 Task: Add a signature Finley Cooper containing 'Happy Independence Day, Finley Cooper' to email address softage.1@softage.net and add a folder Veterinary records
Action: Mouse moved to (98, 124)
Screenshot: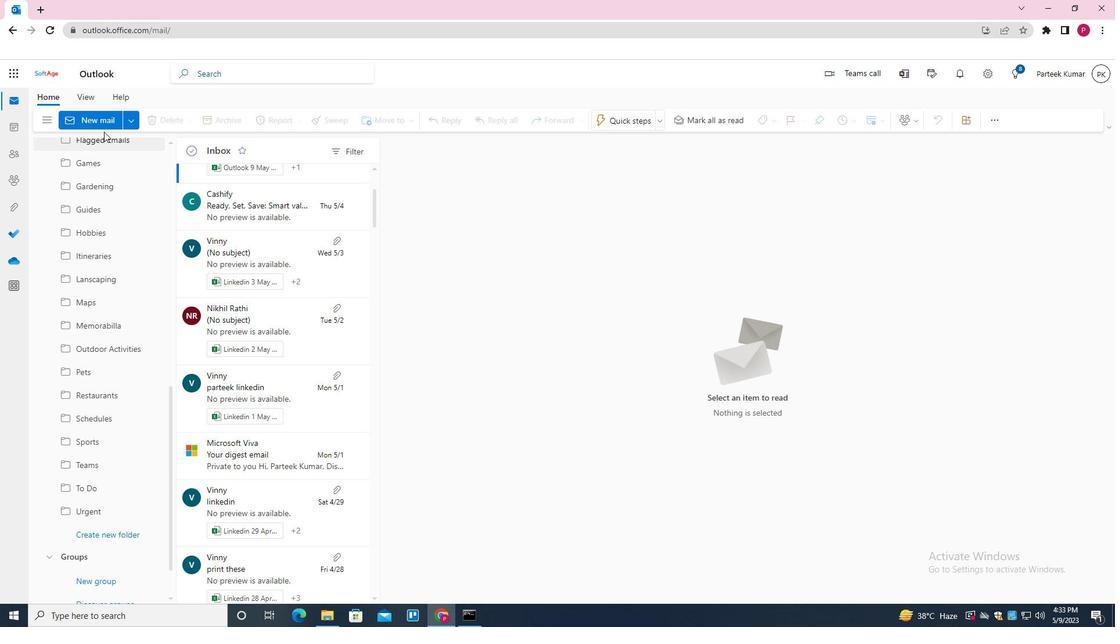 
Action: Mouse pressed left at (98, 124)
Screenshot: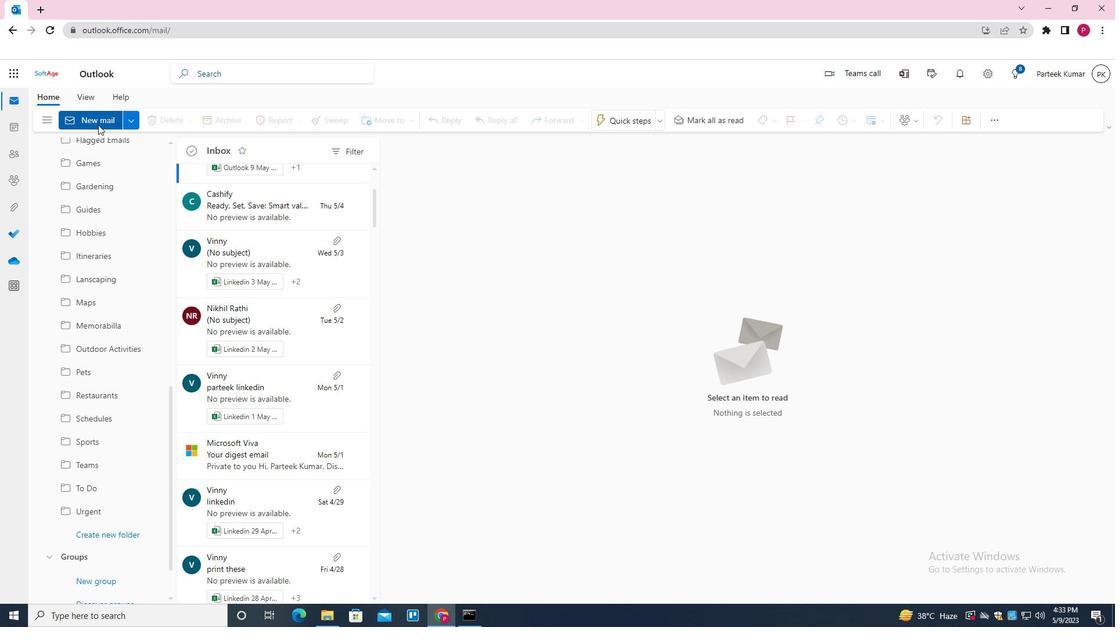 
Action: Mouse moved to (431, 277)
Screenshot: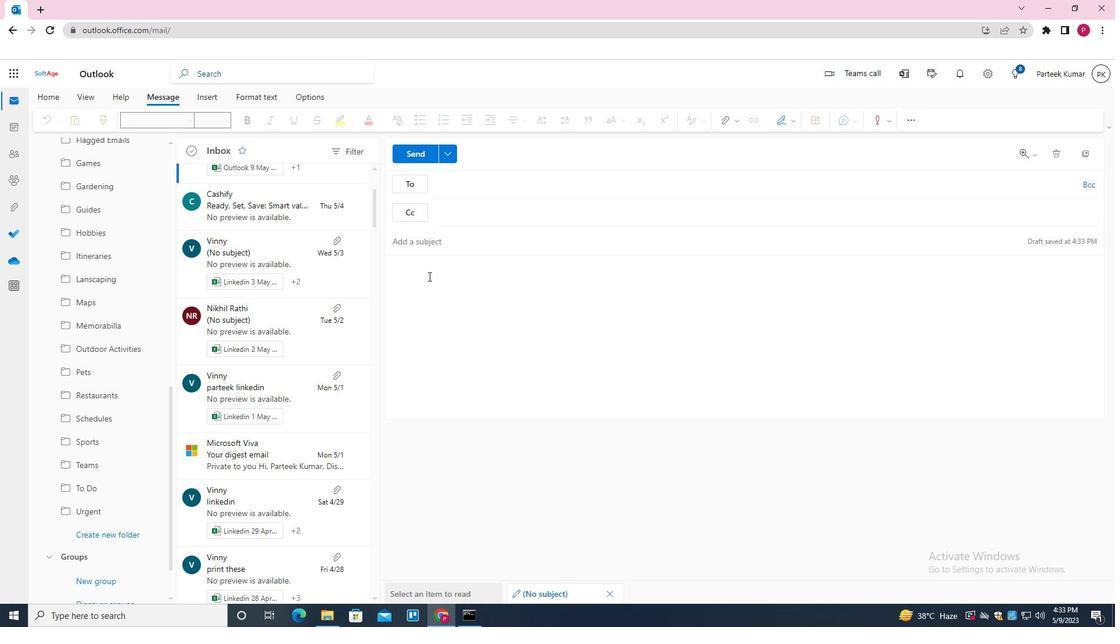 
Action: Mouse pressed left at (431, 277)
Screenshot: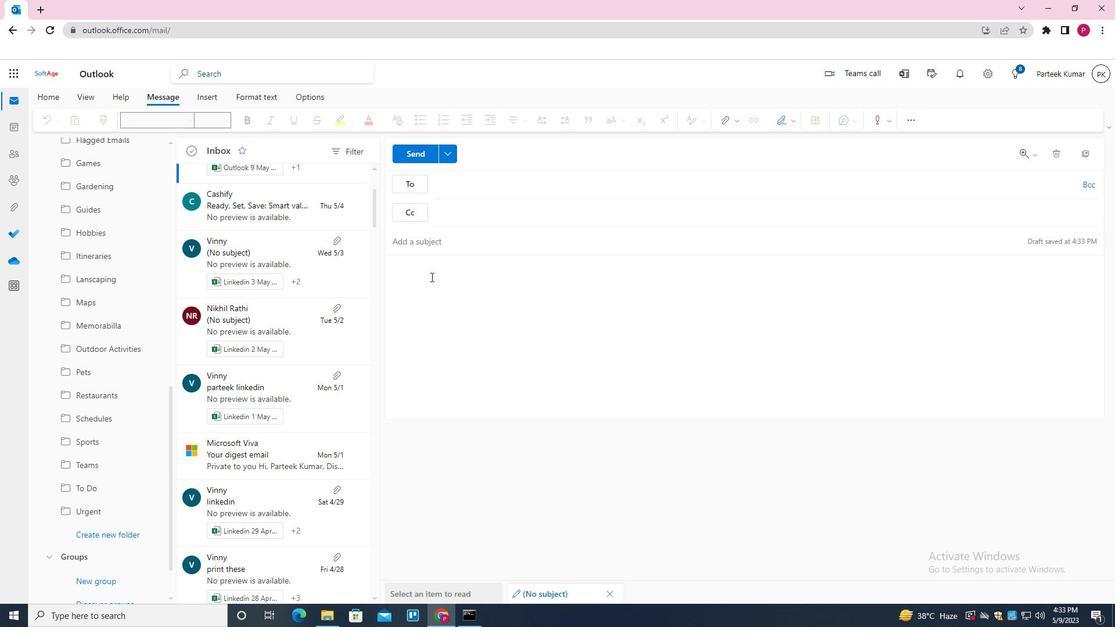 
Action: Mouse moved to (792, 122)
Screenshot: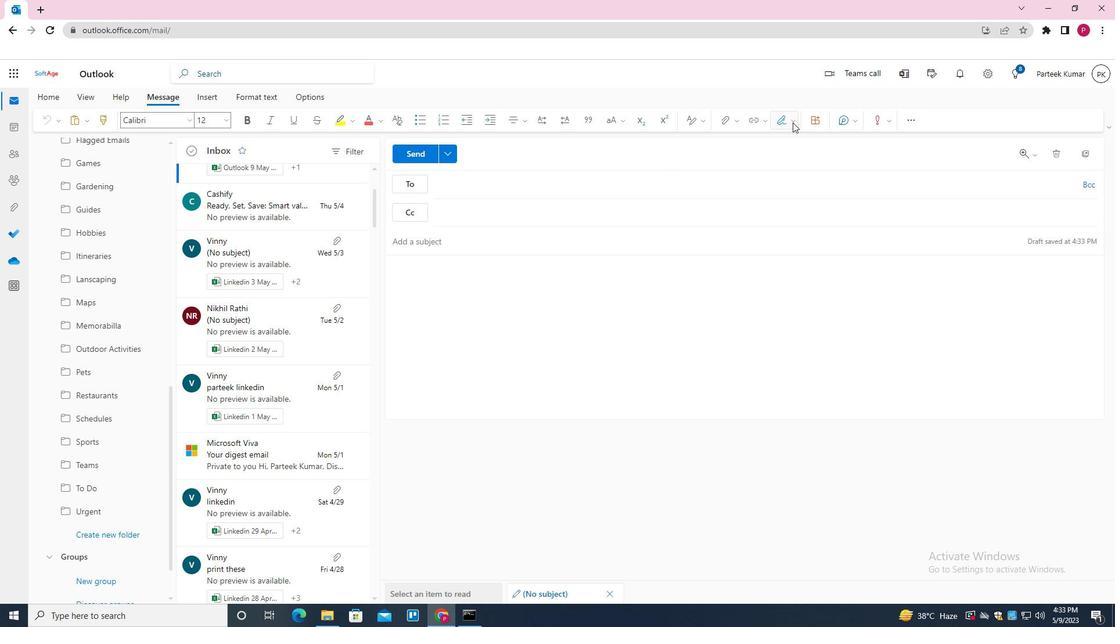 
Action: Mouse pressed left at (792, 122)
Screenshot: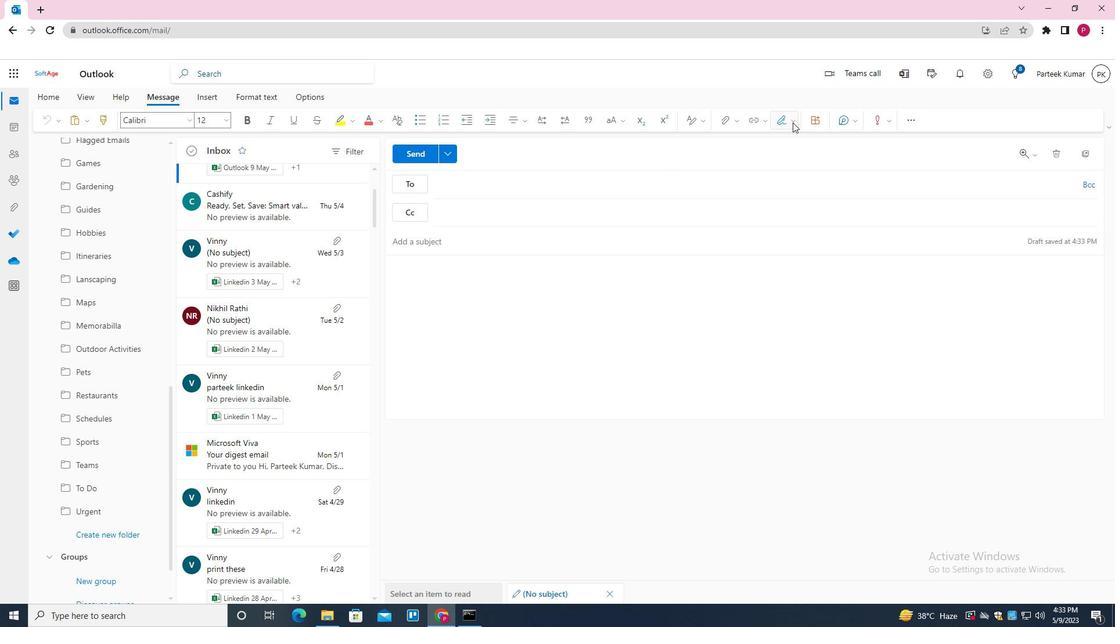 
Action: Mouse moved to (772, 528)
Screenshot: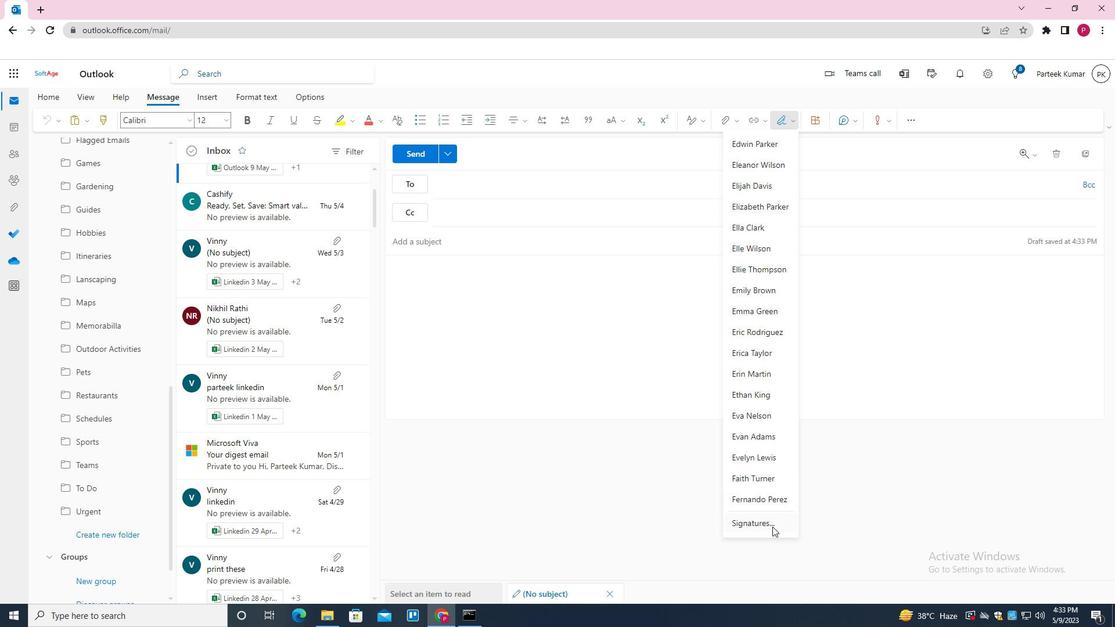 
Action: Mouse pressed left at (772, 528)
Screenshot: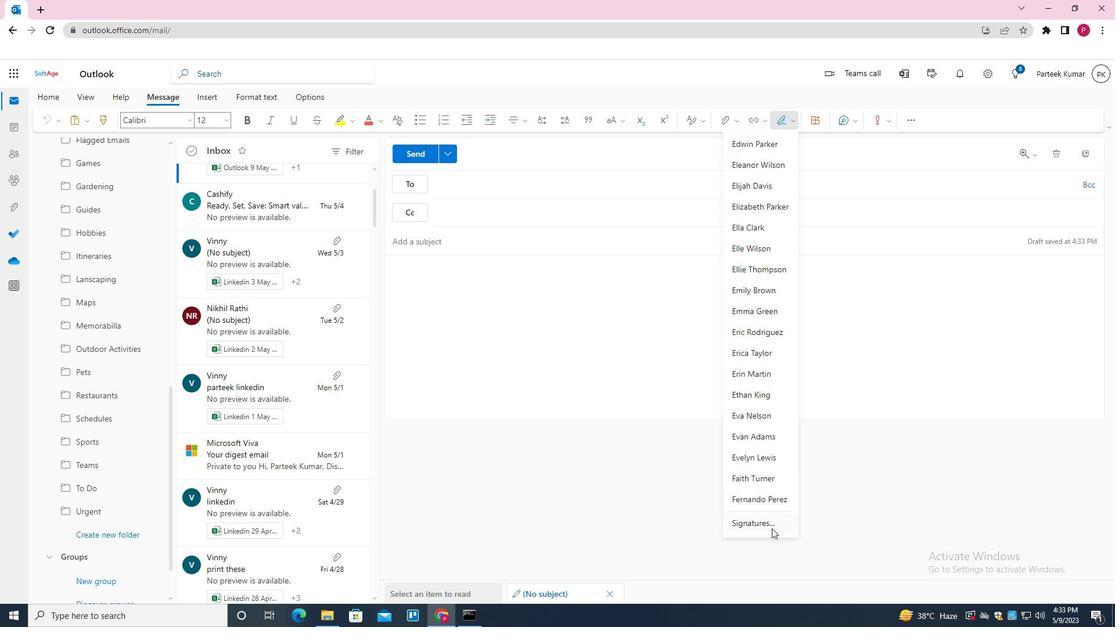 
Action: Mouse moved to (499, 192)
Screenshot: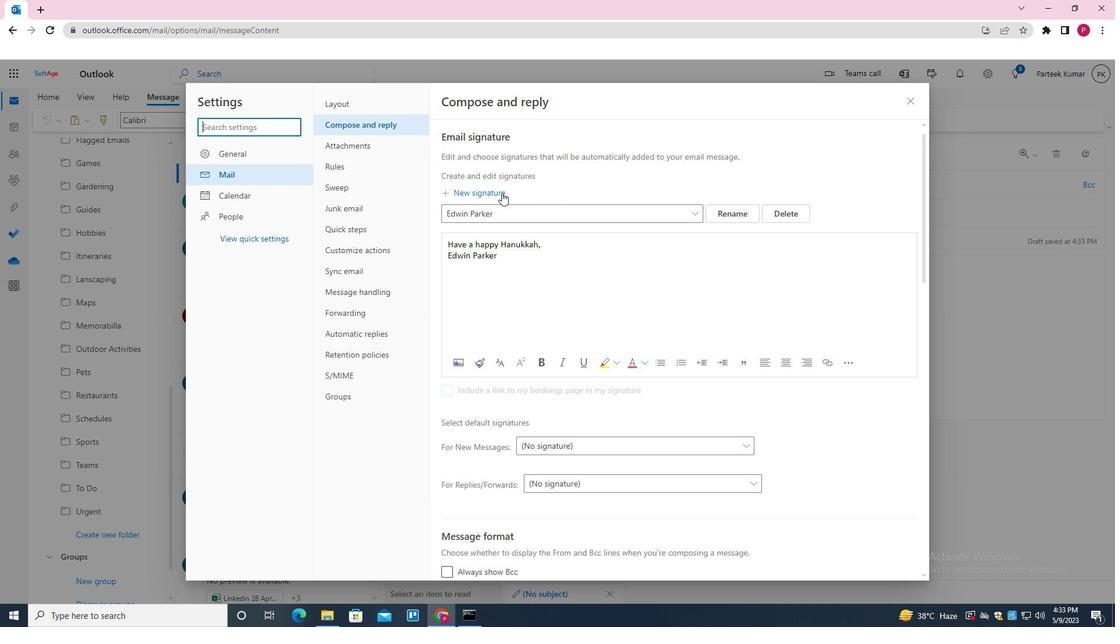 
Action: Mouse pressed left at (499, 192)
Screenshot: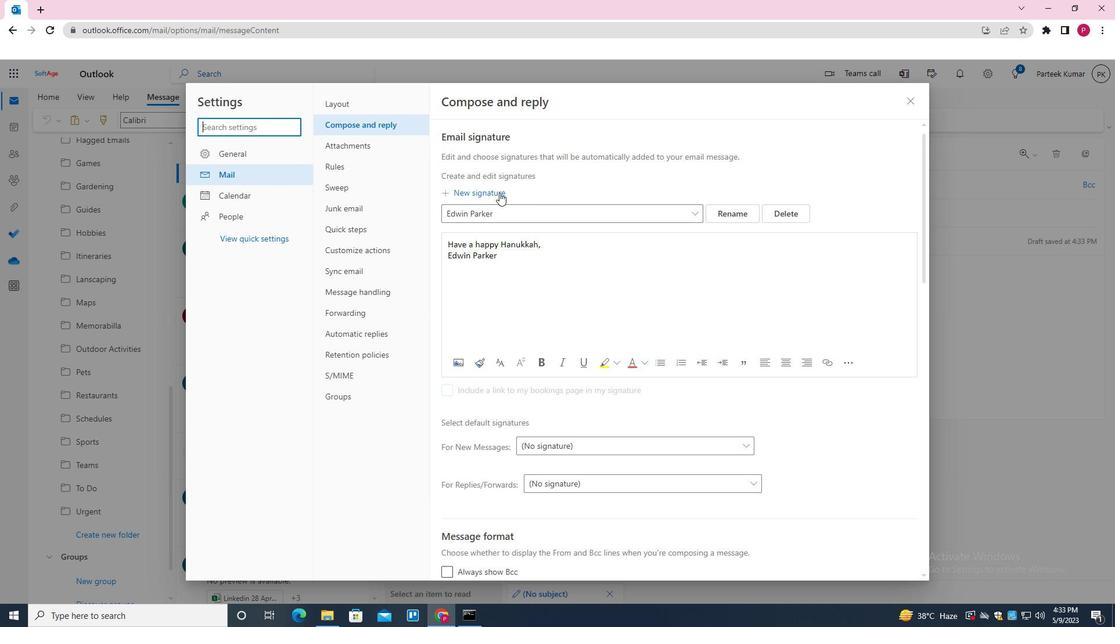
Action: Mouse moved to (523, 216)
Screenshot: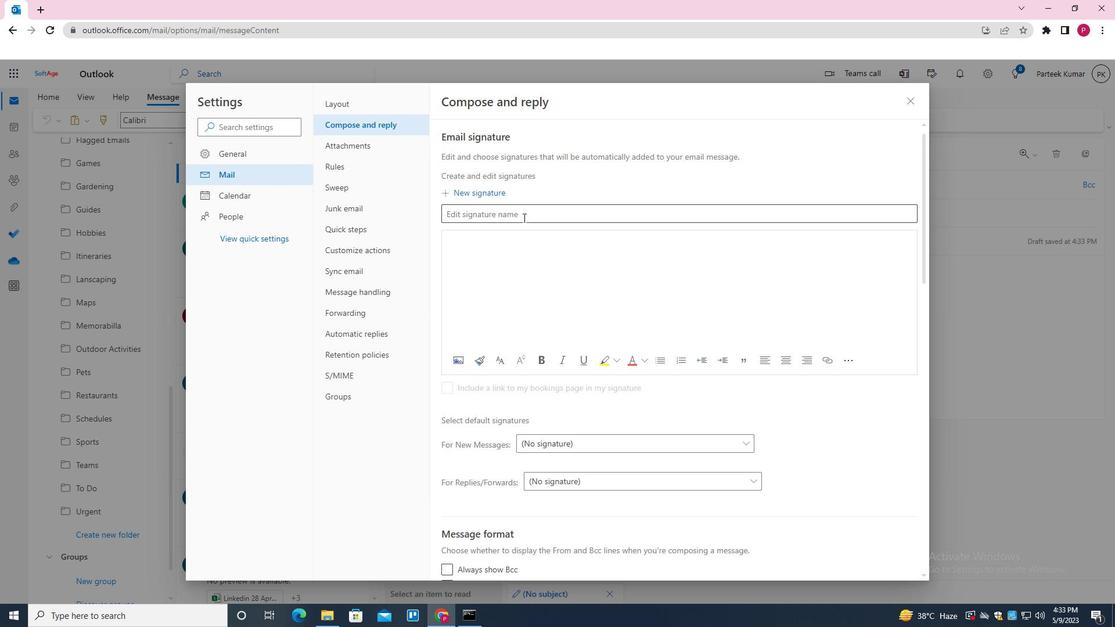 
Action: Mouse pressed left at (523, 216)
Screenshot: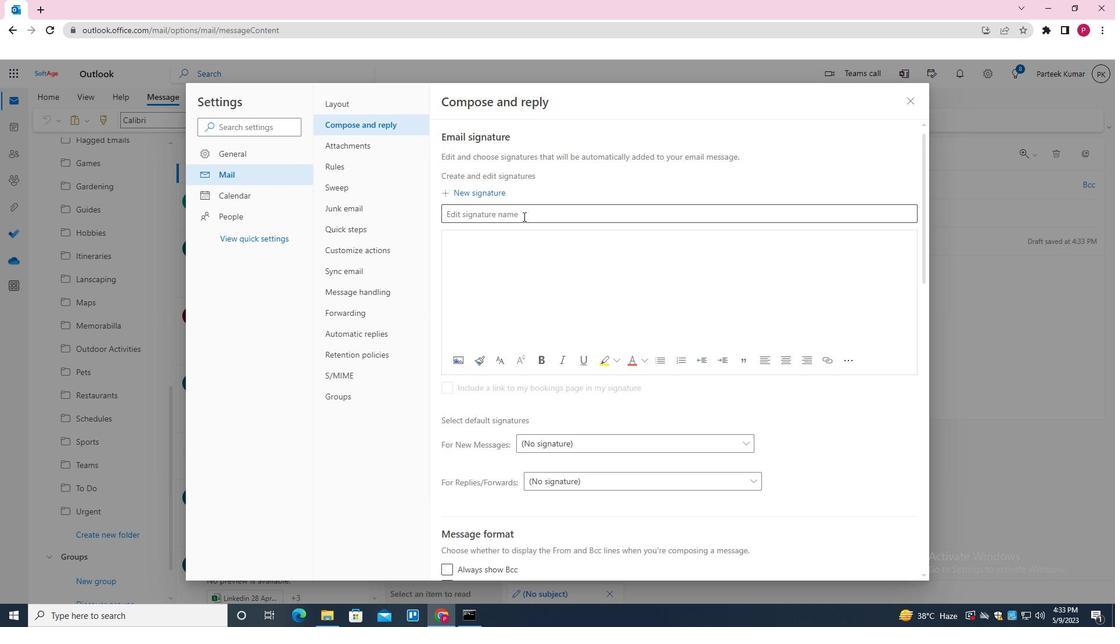 
Action: Mouse moved to (521, 217)
Screenshot: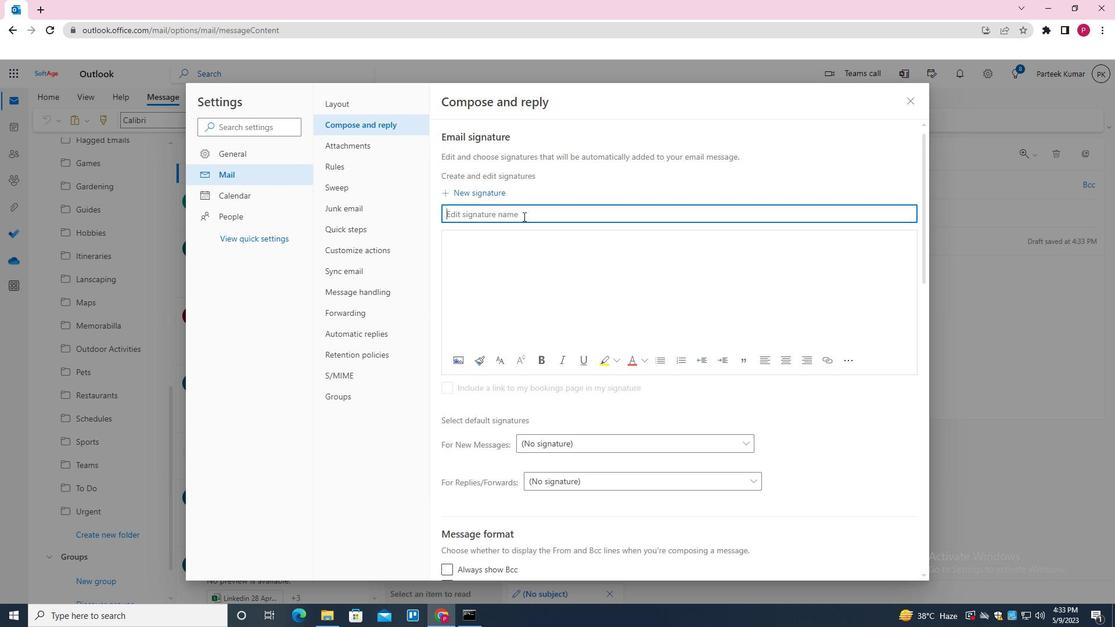 
Action: Key pressed <Key.shift><Key.shift><Key.shift><Key.shift><Key.shift><Key.shift>FINELY<Key.space><Key.backspace><Key.backspace><Key.backspace><Key.backspace>LEY<Key.space><Key.shift>COOPER
Screenshot: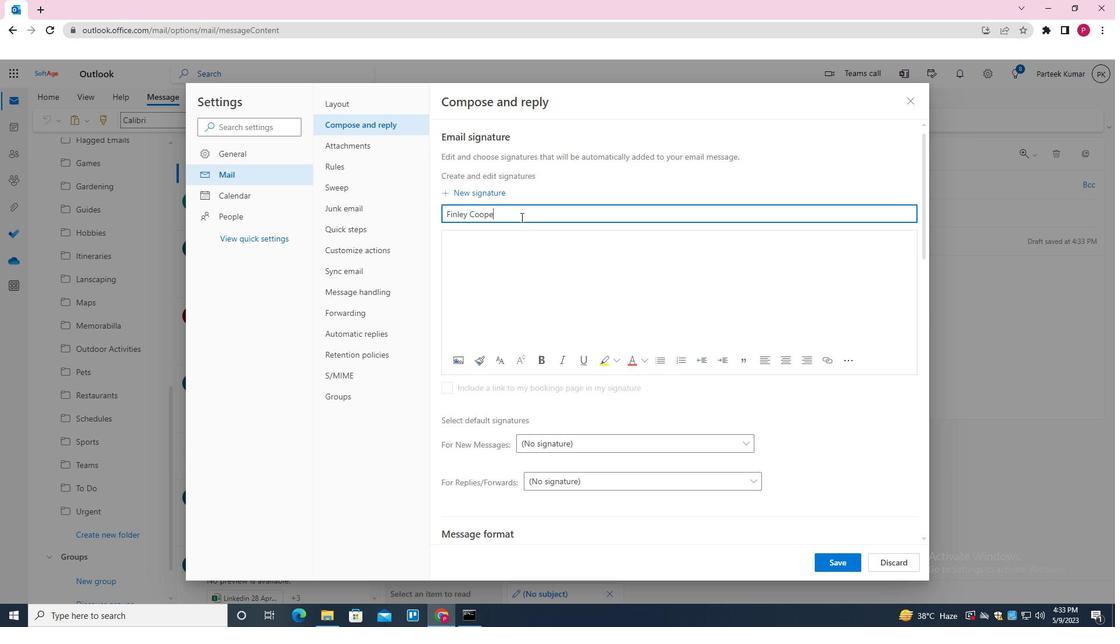 
Action: Mouse moved to (533, 236)
Screenshot: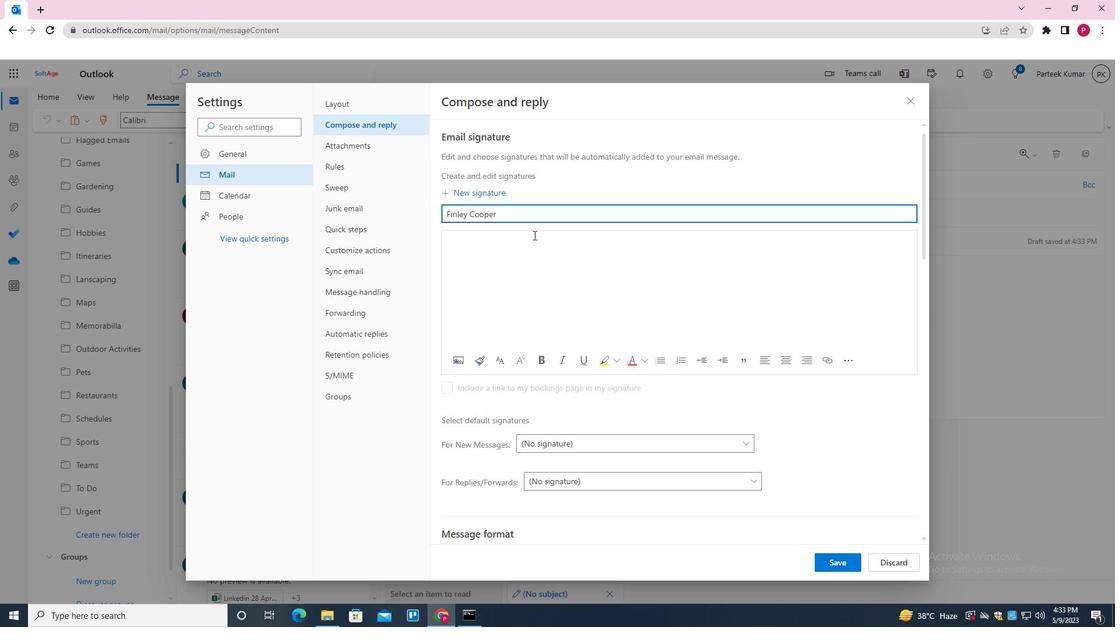 
Action: Mouse pressed left at (533, 236)
Screenshot: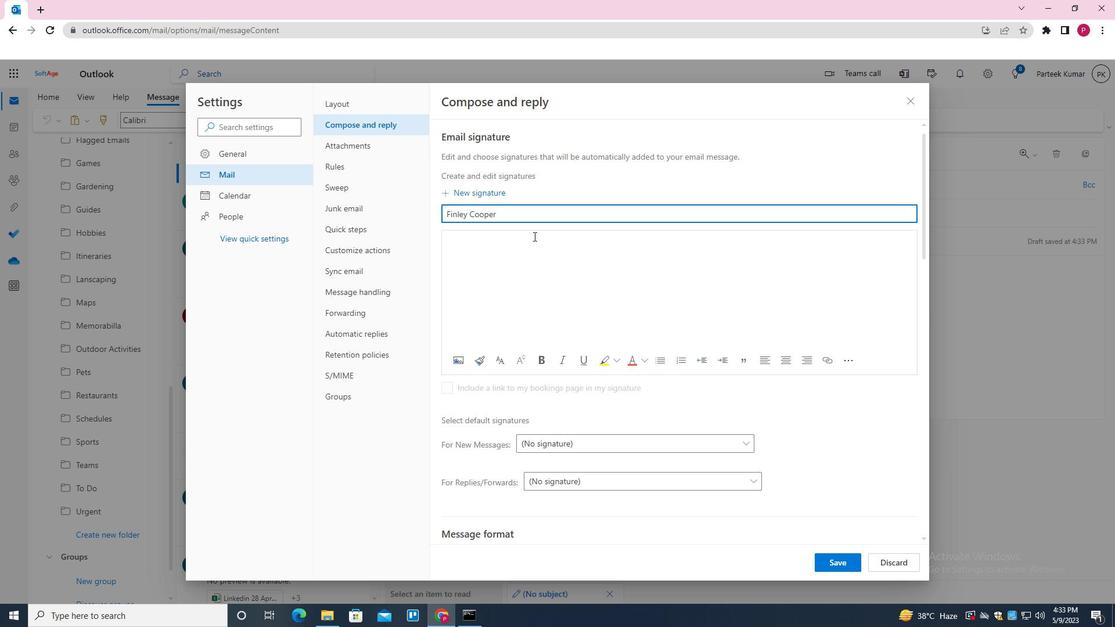 
Action: Key pressed <Key.shift><Key.shift><Key.shift><Key.shift><Key.shift>HAPPY<Key.space><Key.shift><Key.shift><Key.shift>INDEPENDENCE<Key.space><Key.shift>DAY,<Key.enter><Key.shift><Key.shift><Key.shift><Key.shift><Key.shift><Key.shift><Key.shift><Key.shift><Key.shift><Key.shift>FINLEY<Key.space><Key.shift>COOPER
Screenshot: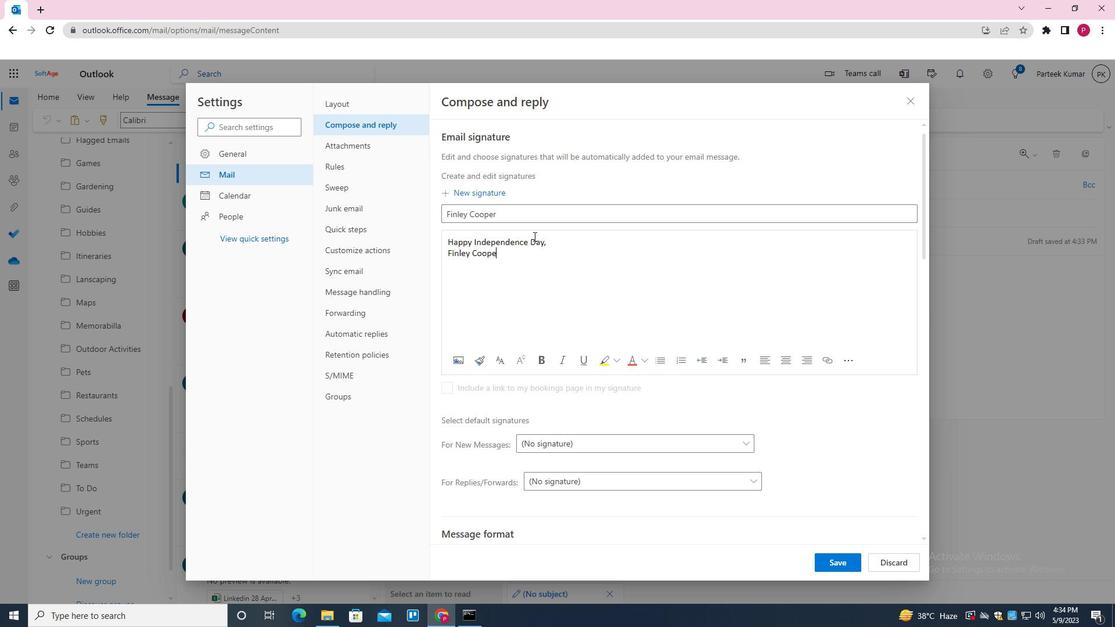 
Action: Mouse moved to (842, 562)
Screenshot: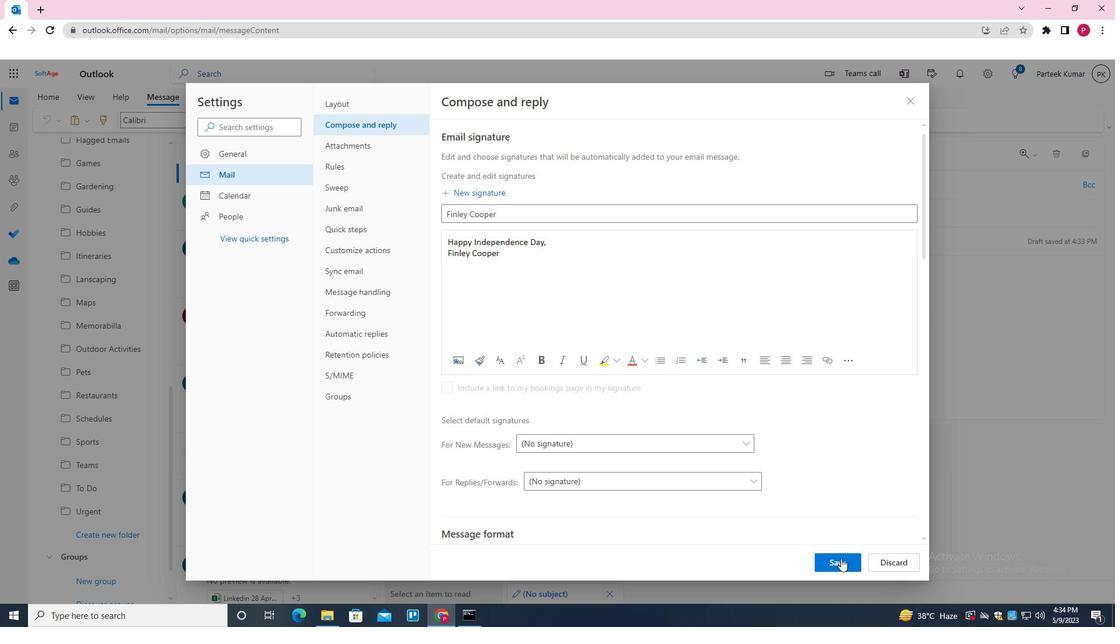 
Action: Mouse pressed left at (842, 562)
Screenshot: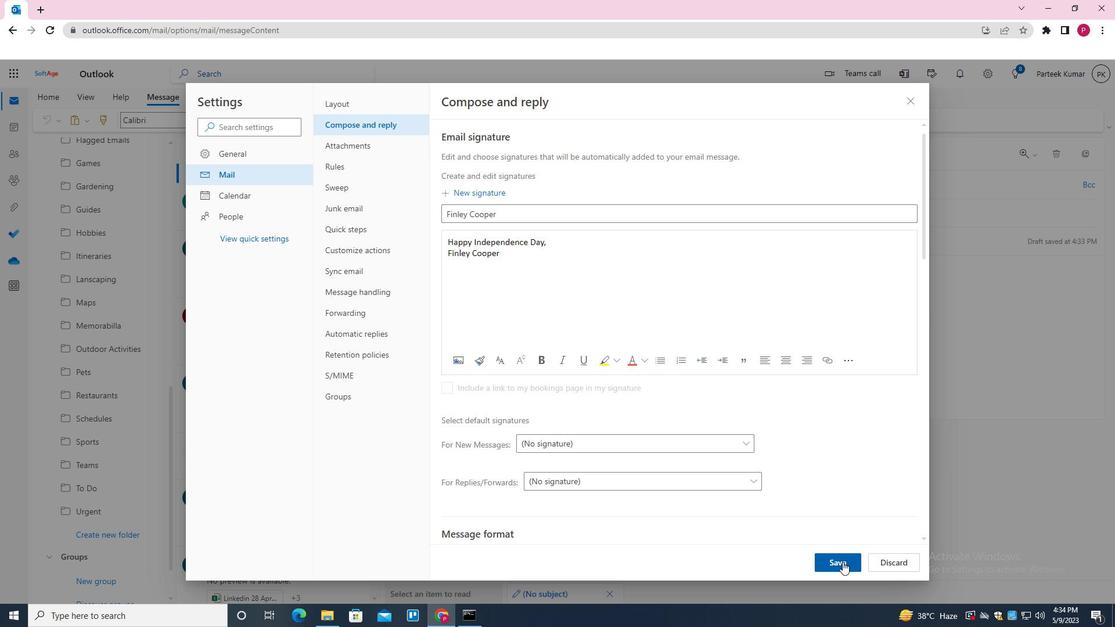 
Action: Mouse moved to (831, 514)
Screenshot: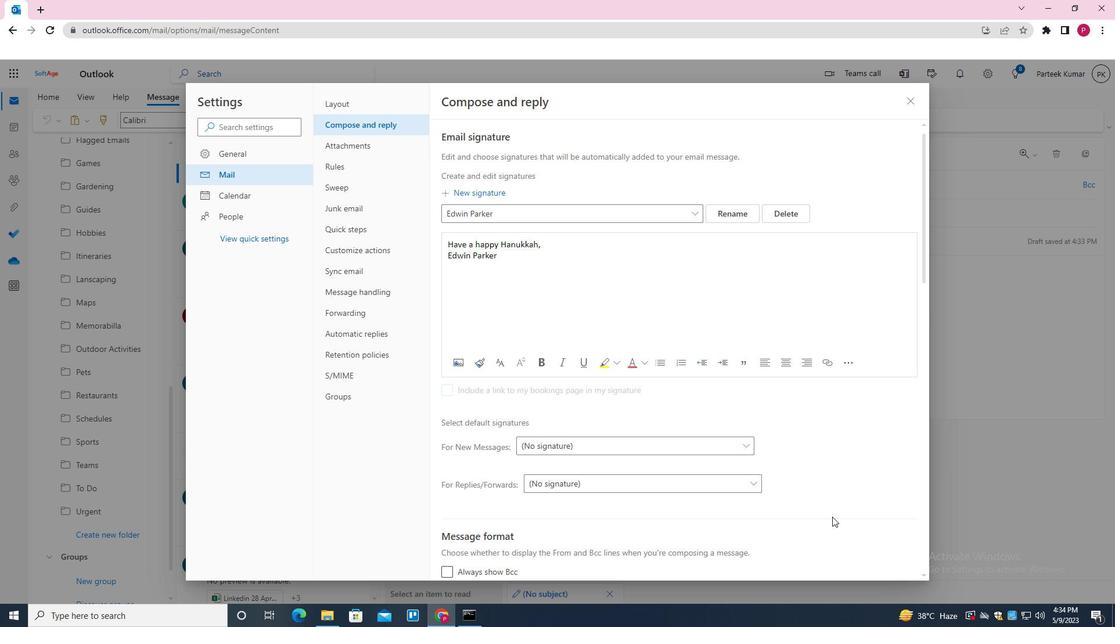 
Action: Mouse scrolled (831, 514) with delta (0, 0)
Screenshot: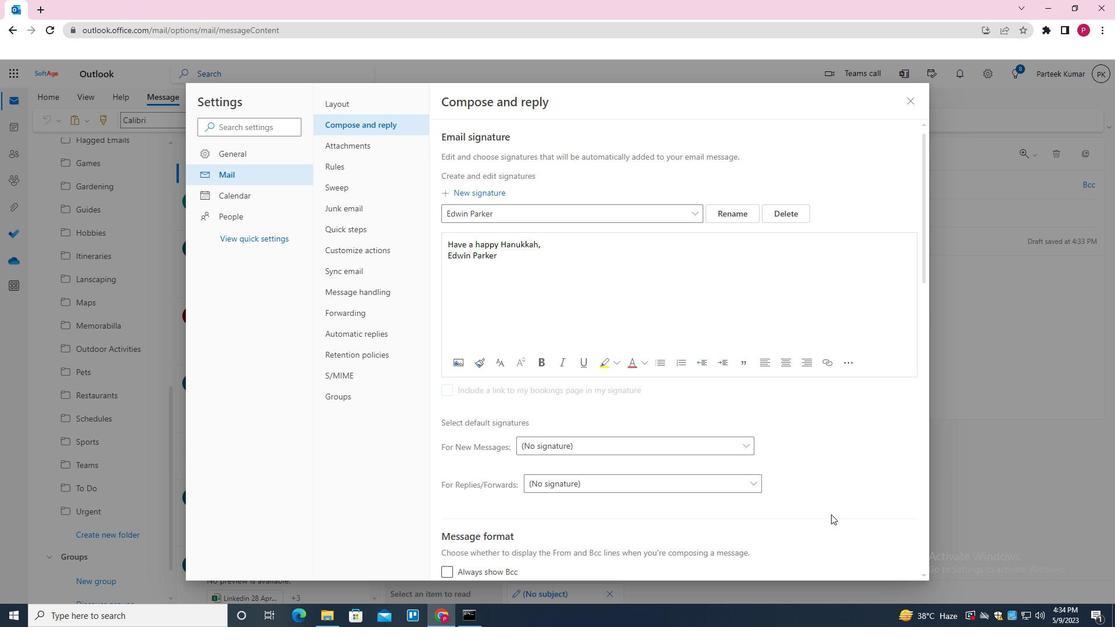 
Action: Mouse scrolled (831, 514) with delta (0, 0)
Screenshot: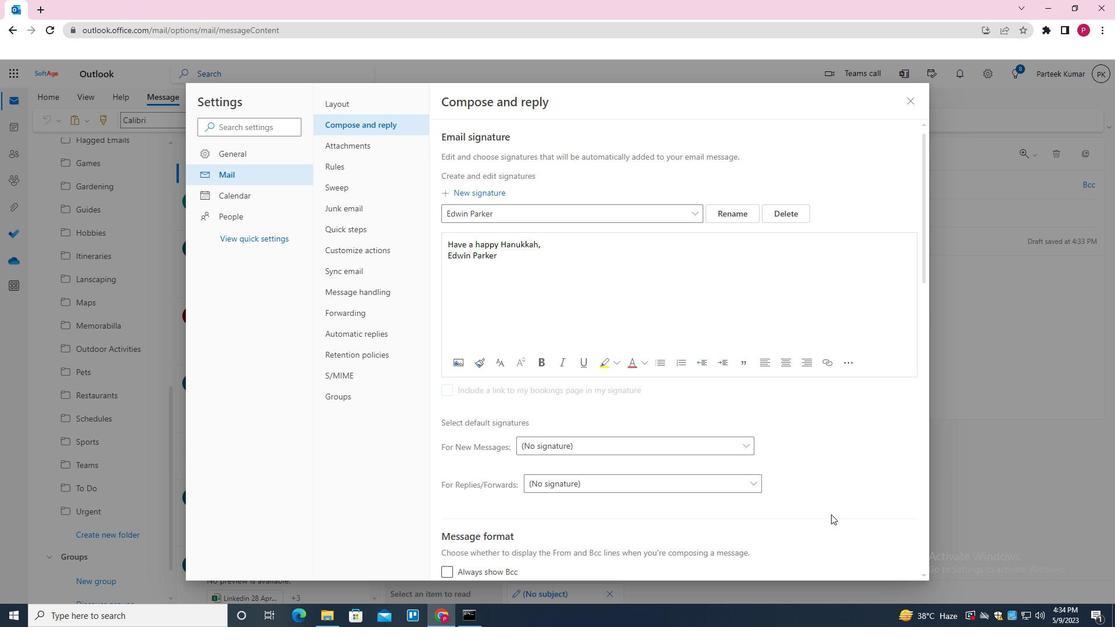 
Action: Mouse scrolled (831, 514) with delta (0, 0)
Screenshot: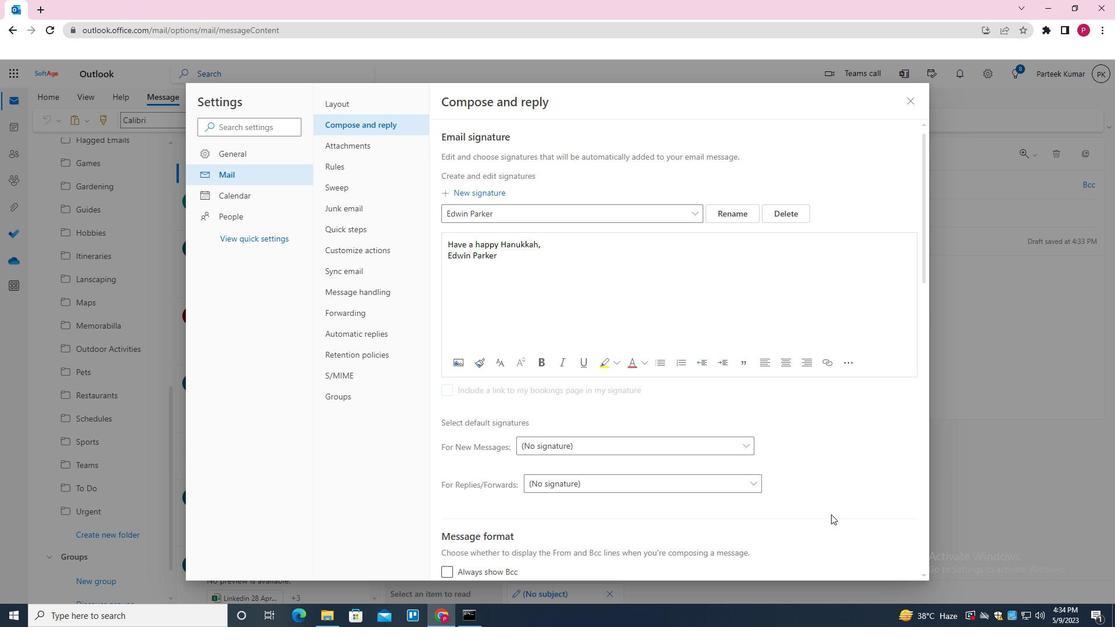 
Action: Mouse moved to (831, 513)
Screenshot: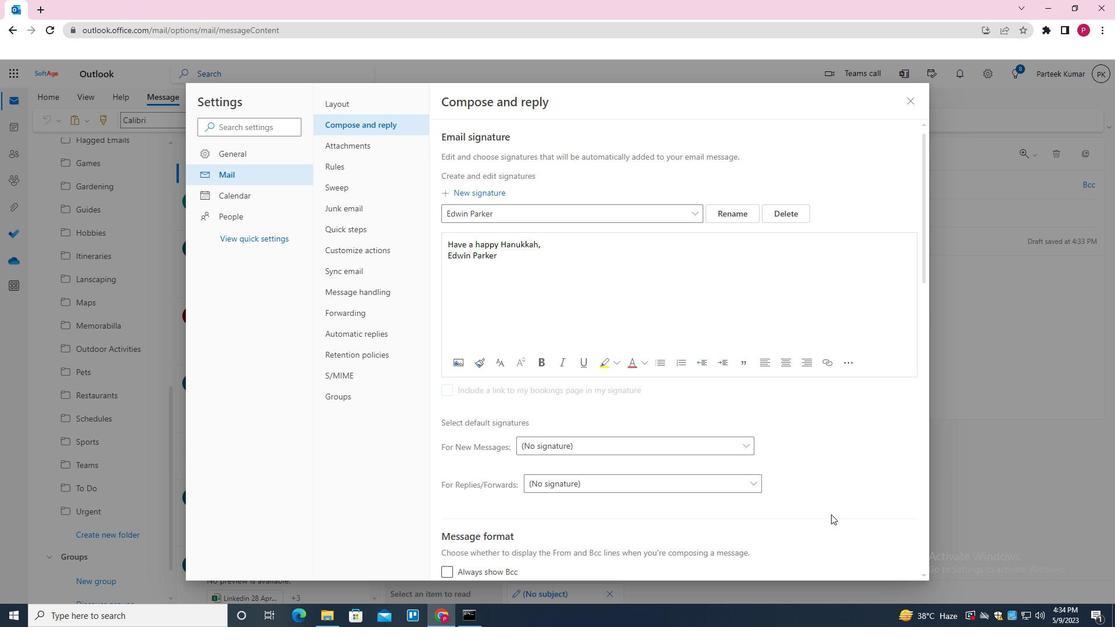 
Action: Mouse scrolled (831, 512) with delta (0, 0)
Screenshot: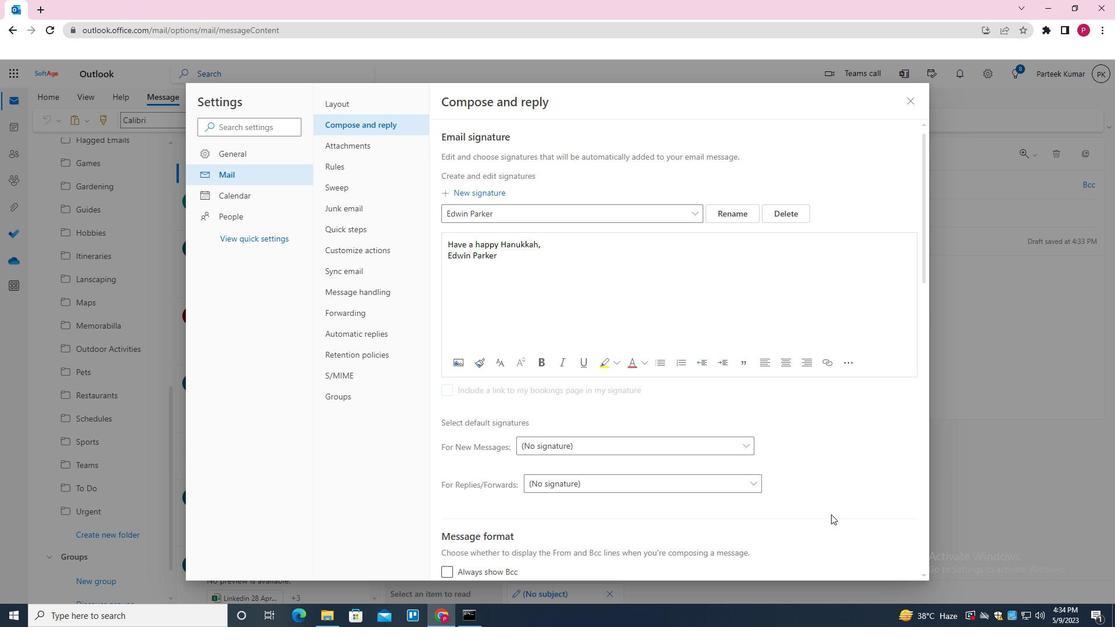 
Action: Mouse moved to (831, 388)
Screenshot: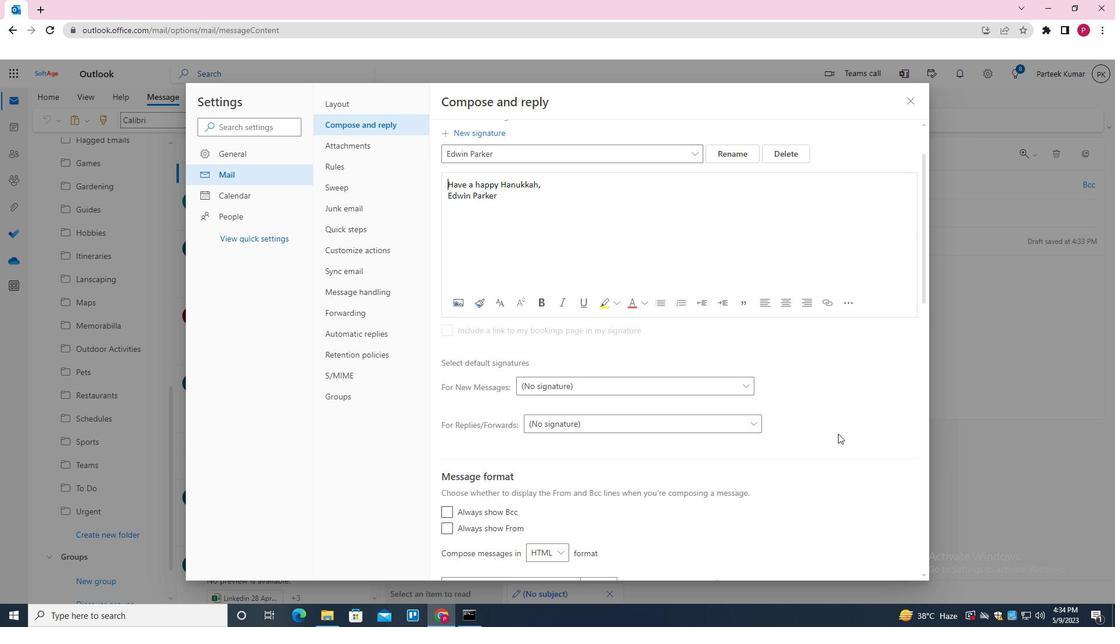 
Action: Mouse scrolled (831, 389) with delta (0, 0)
Screenshot: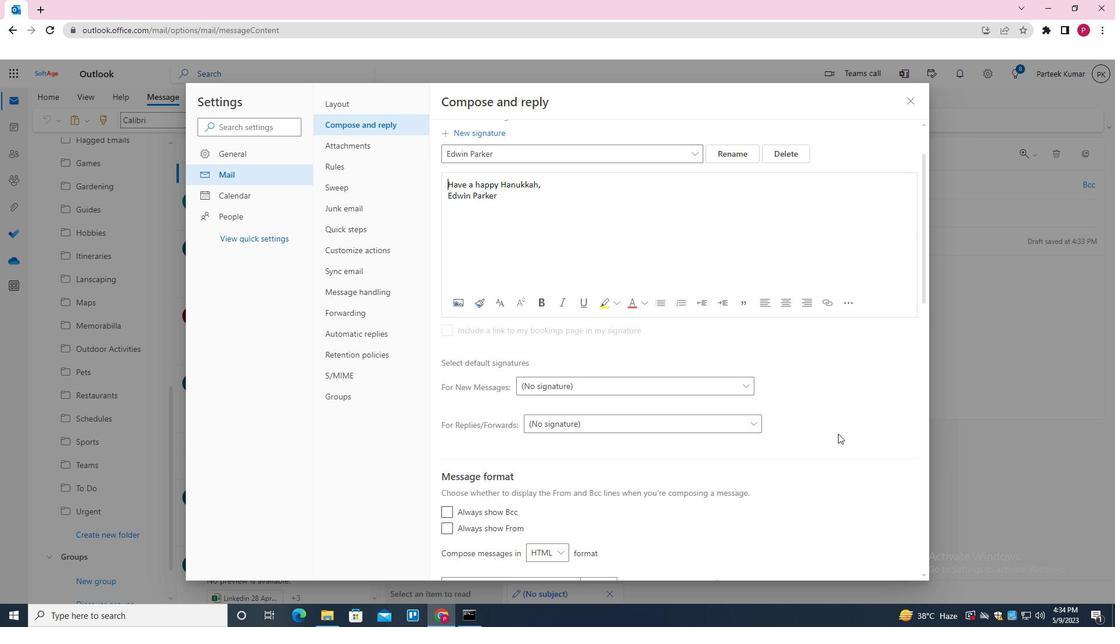 
Action: Mouse moved to (829, 328)
Screenshot: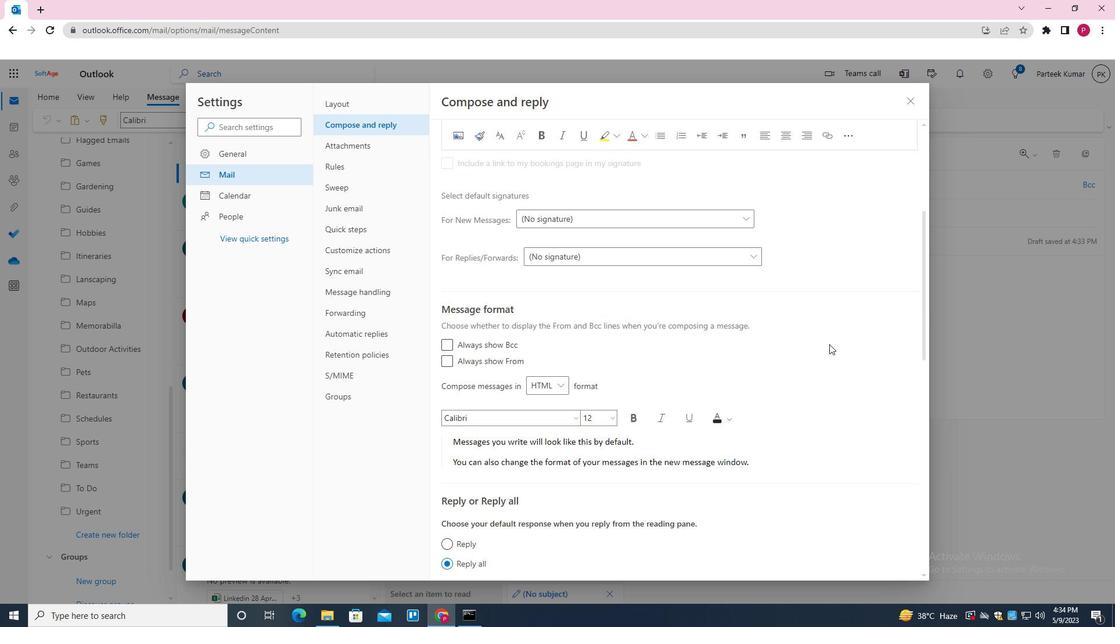 
Action: Mouse scrolled (829, 328) with delta (0, 0)
Screenshot: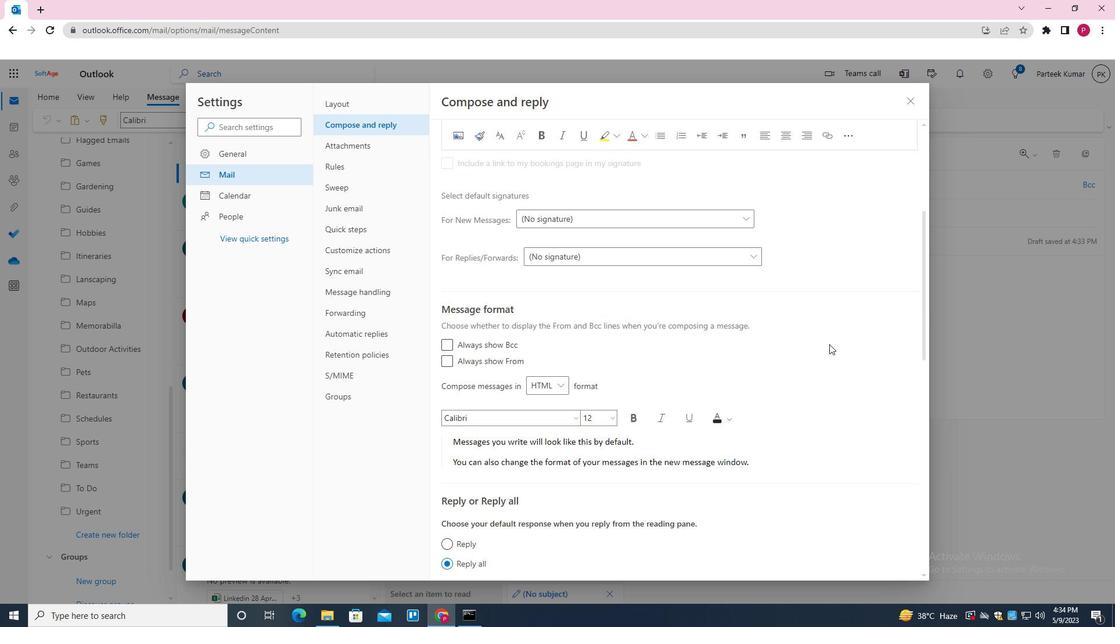 
Action: Mouse moved to (907, 104)
Screenshot: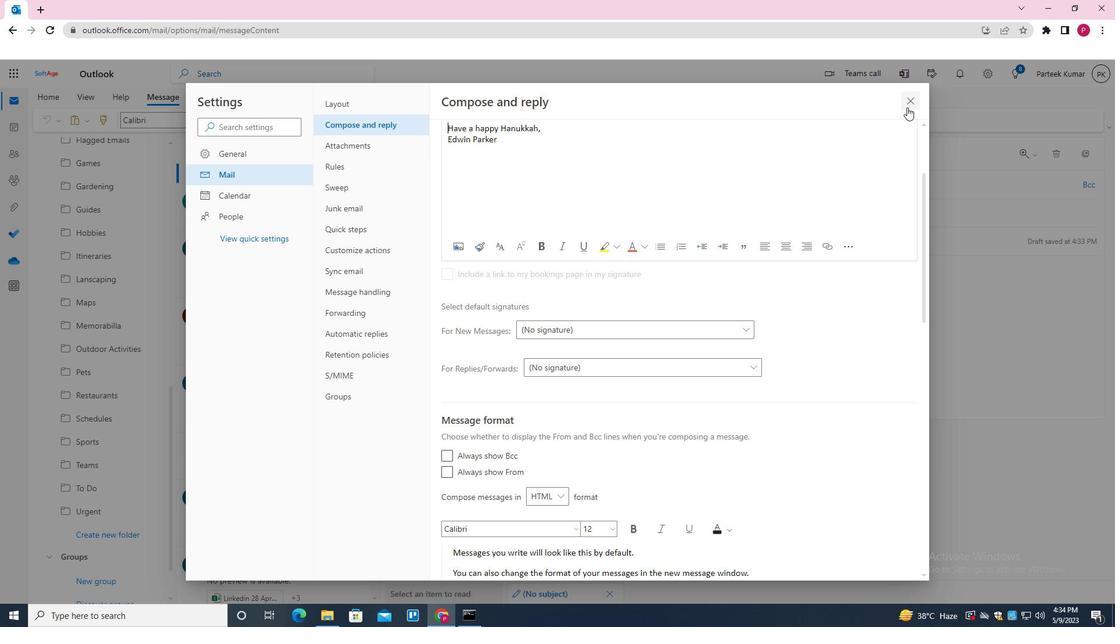 
Action: Mouse pressed left at (907, 104)
Screenshot: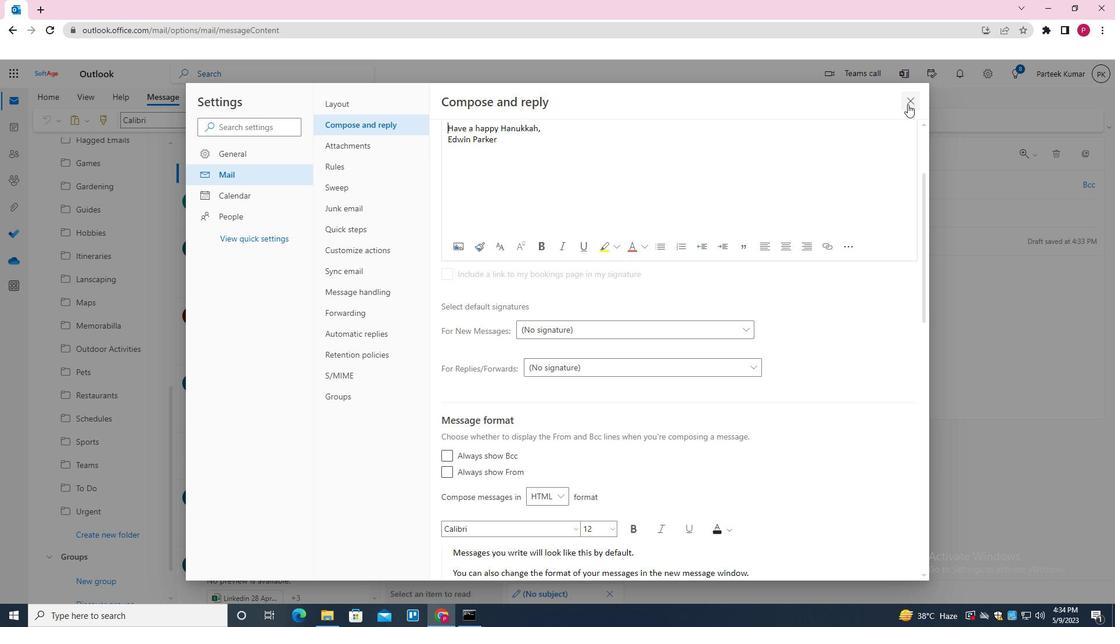 
Action: Mouse moved to (543, 295)
Screenshot: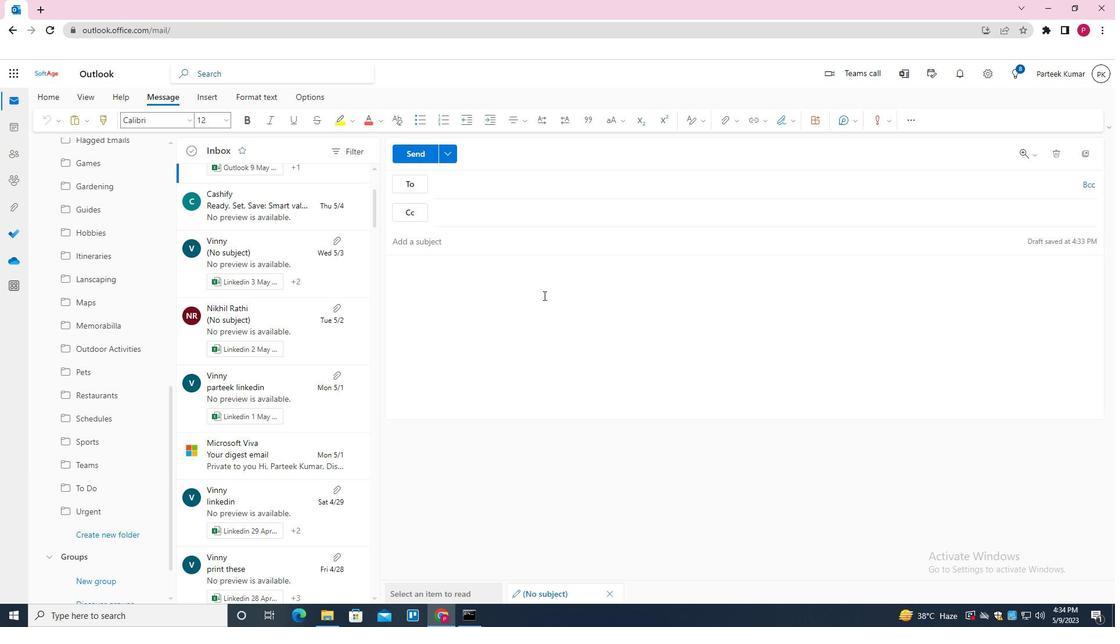 
Action: Mouse pressed left at (543, 295)
Screenshot: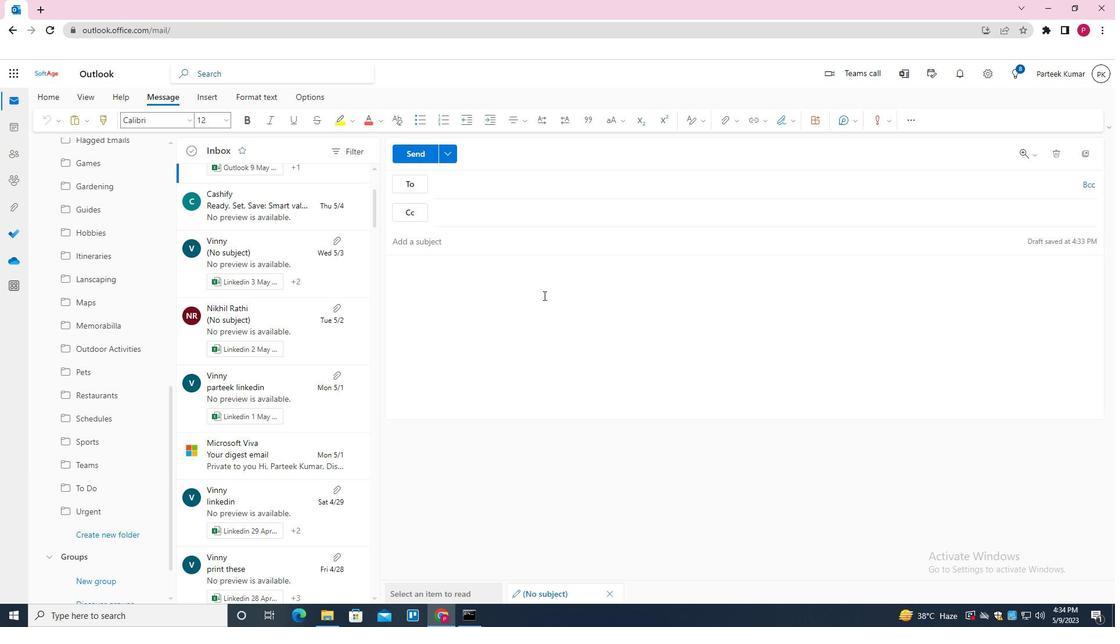 
Action: Mouse moved to (792, 123)
Screenshot: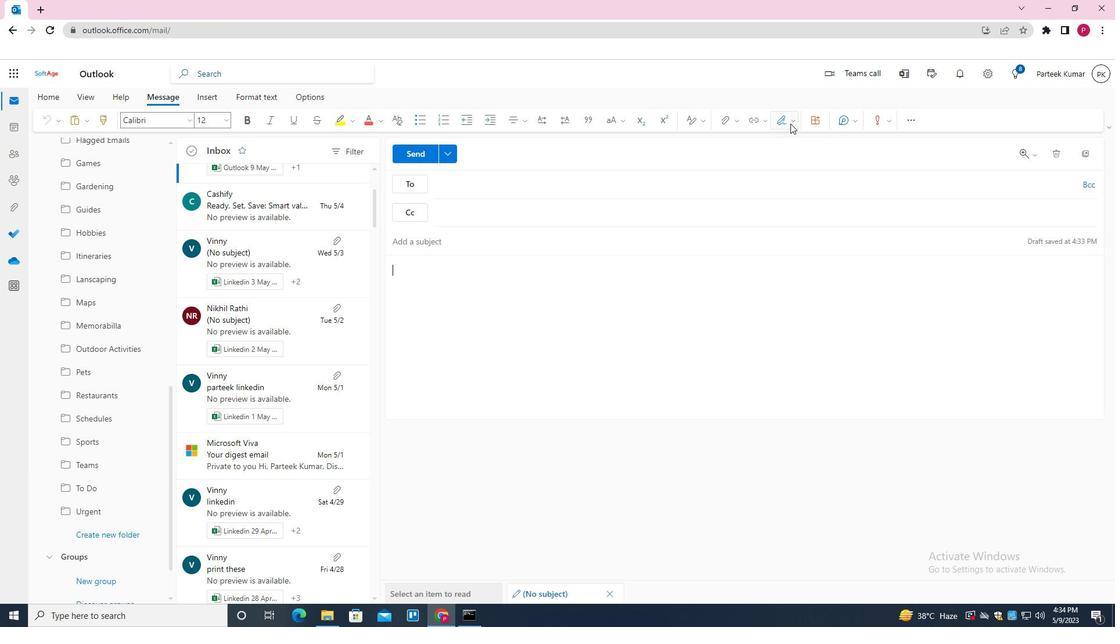 
Action: Mouse pressed left at (792, 123)
Screenshot: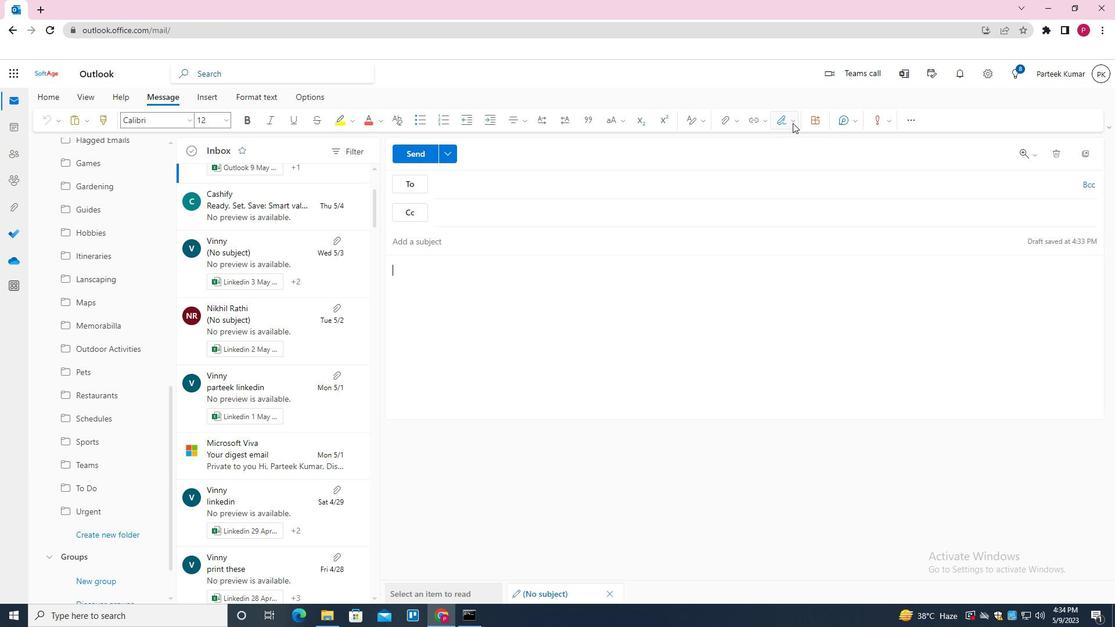 
Action: Mouse moved to (758, 414)
Screenshot: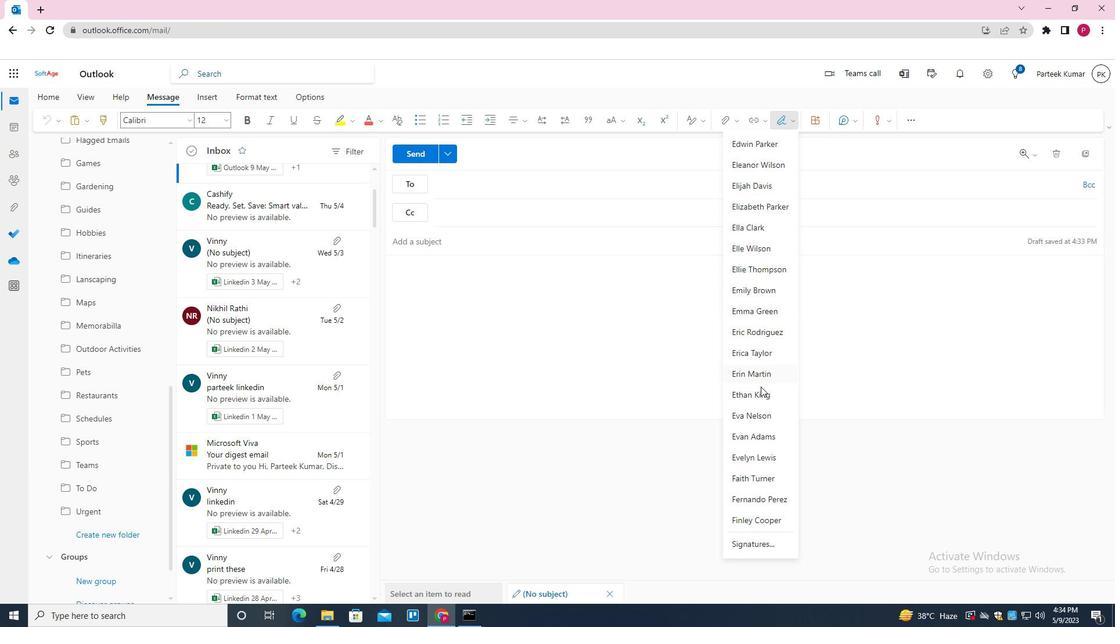 
Action: Mouse scrolled (758, 414) with delta (0, 0)
Screenshot: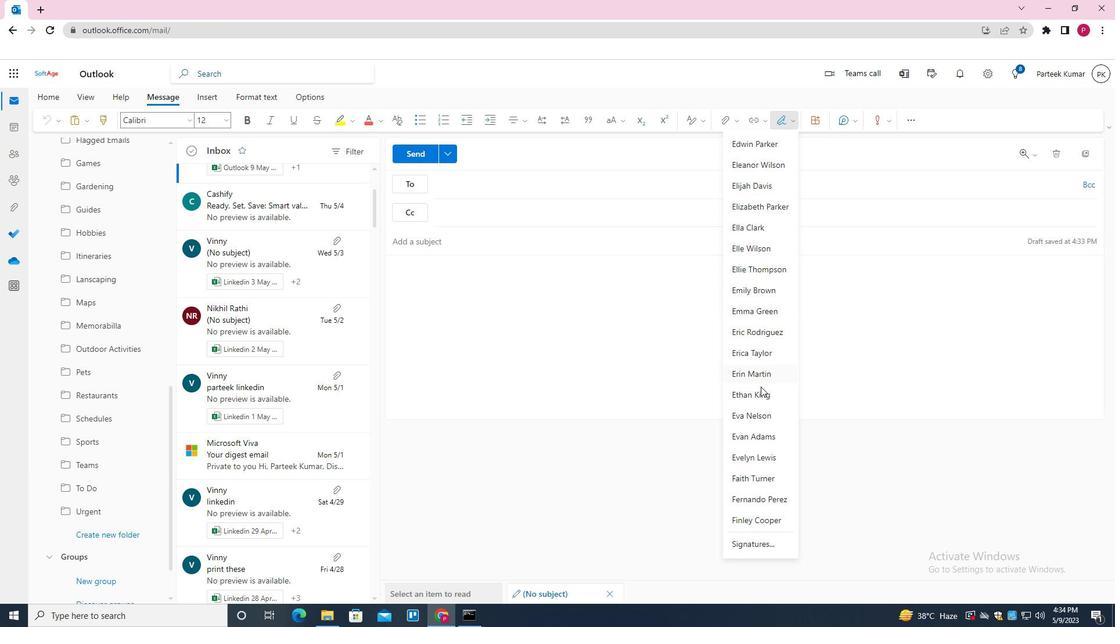
Action: Mouse moved to (758, 429)
Screenshot: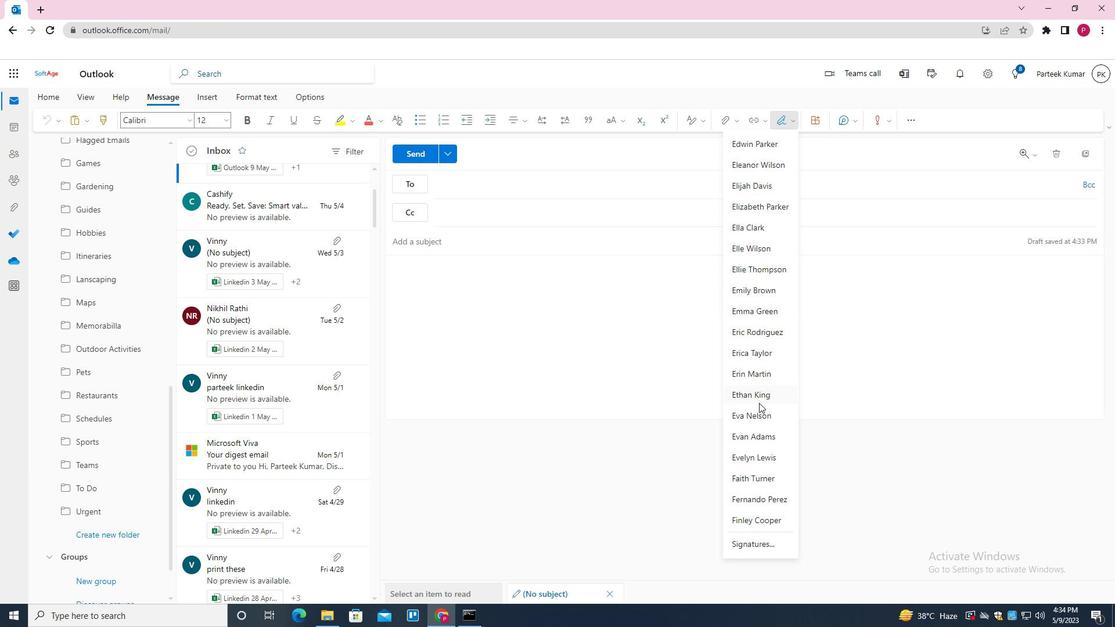 
Action: Mouse scrolled (758, 429) with delta (0, 0)
Screenshot: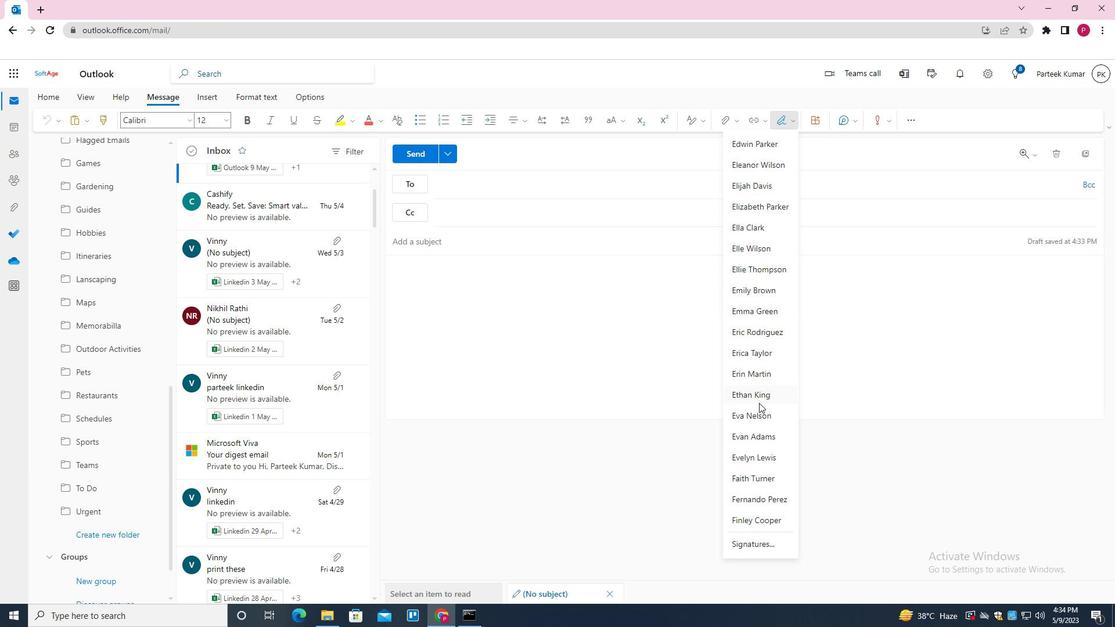 
Action: Mouse moved to (758, 437)
Screenshot: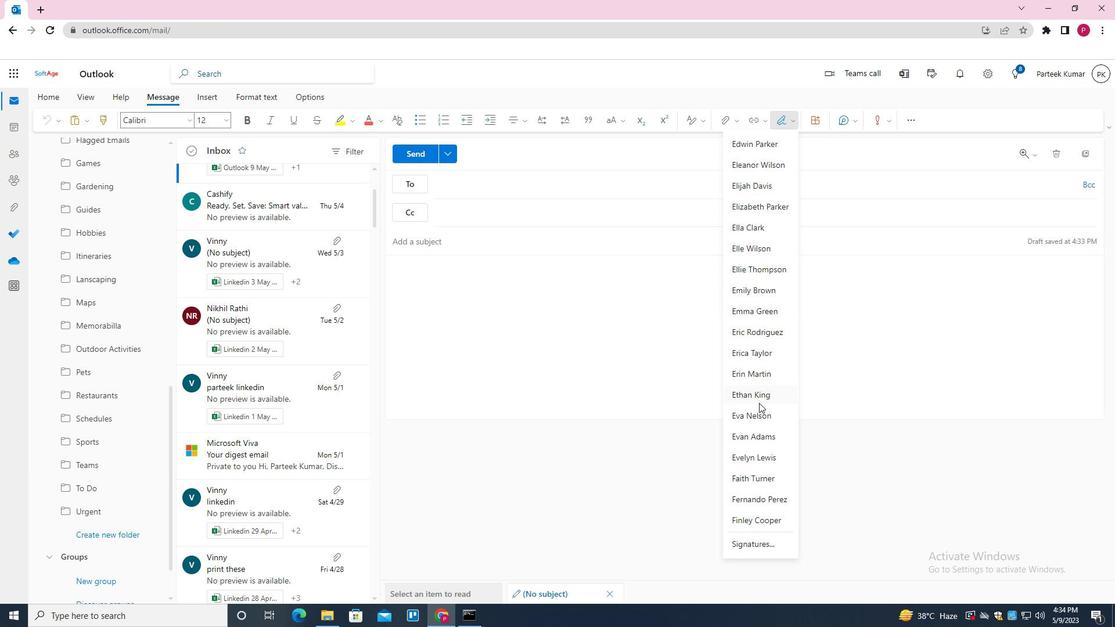 
Action: Mouse scrolled (758, 437) with delta (0, 0)
Screenshot: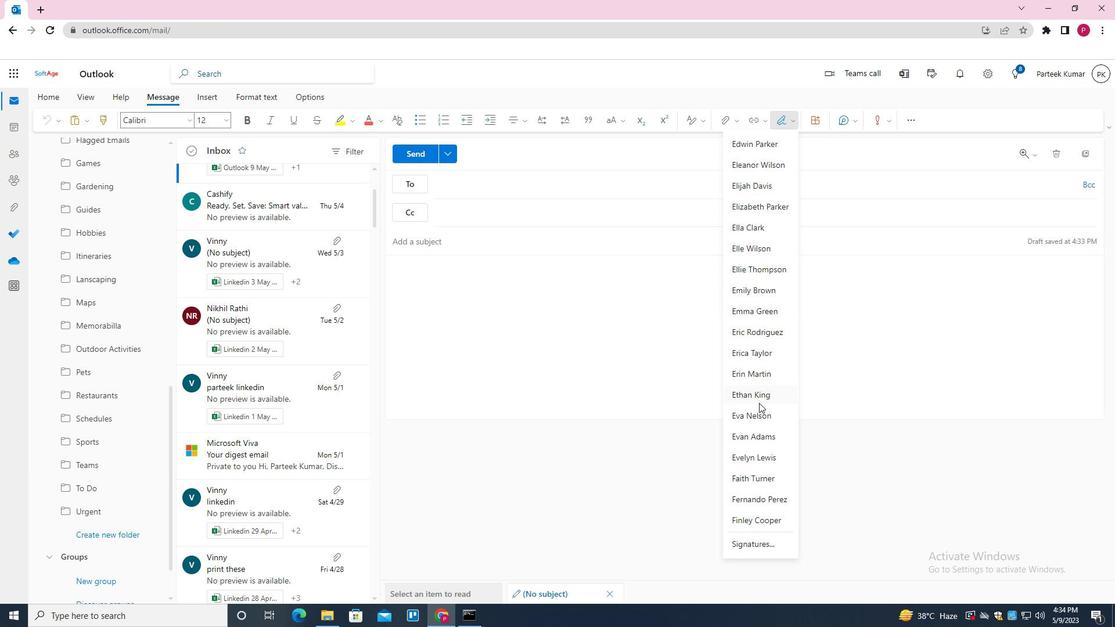 
Action: Mouse moved to (759, 450)
Screenshot: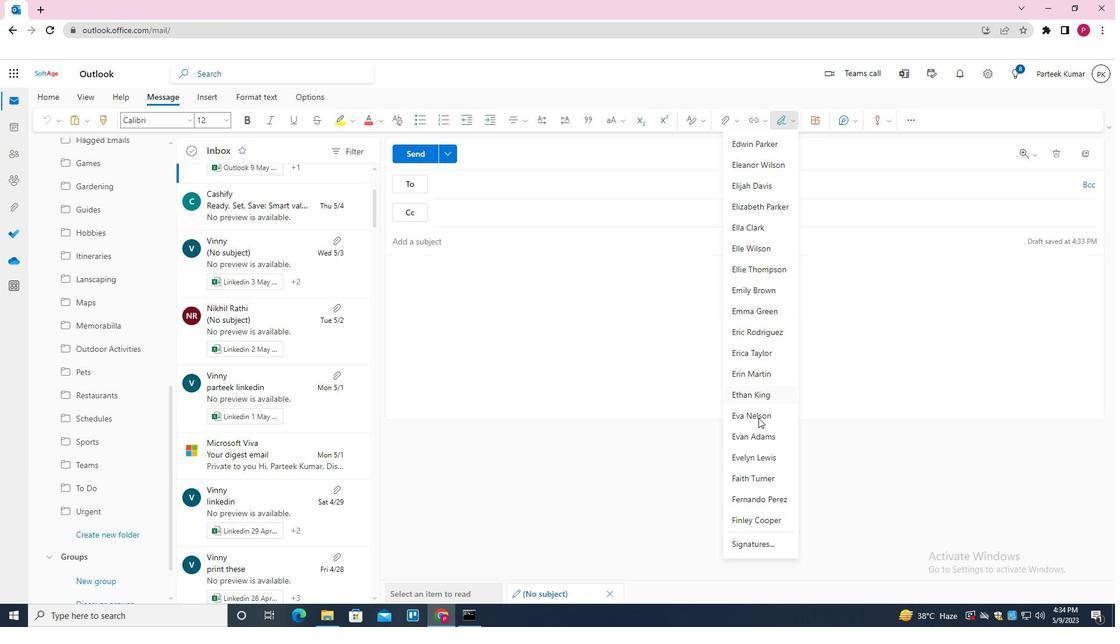 
Action: Mouse scrolled (759, 450) with delta (0, 0)
Screenshot: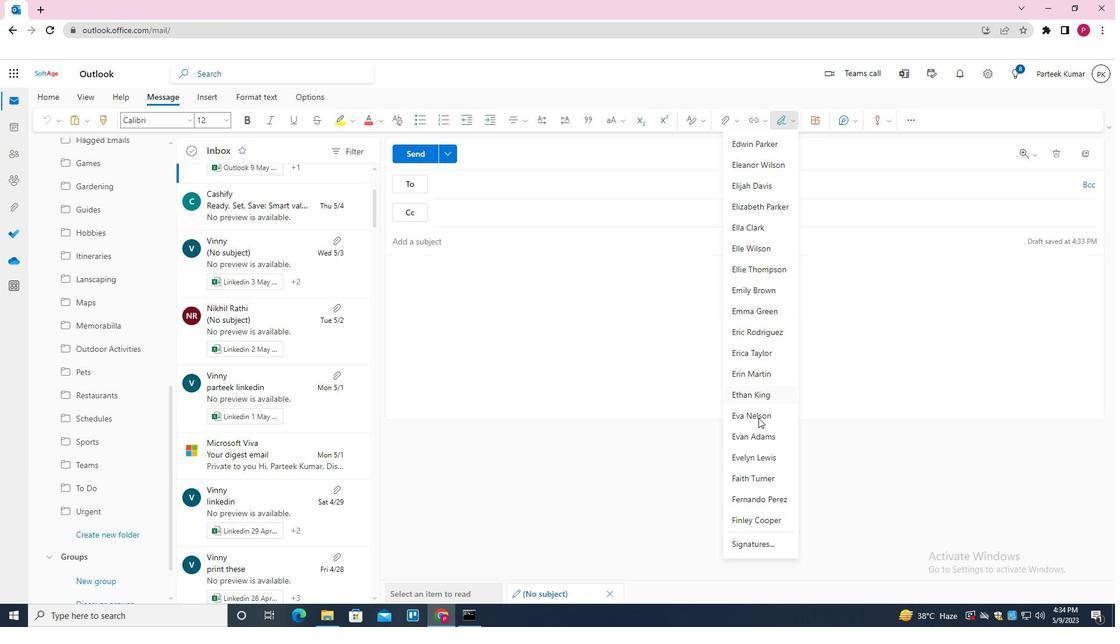 
Action: Mouse moved to (765, 463)
Screenshot: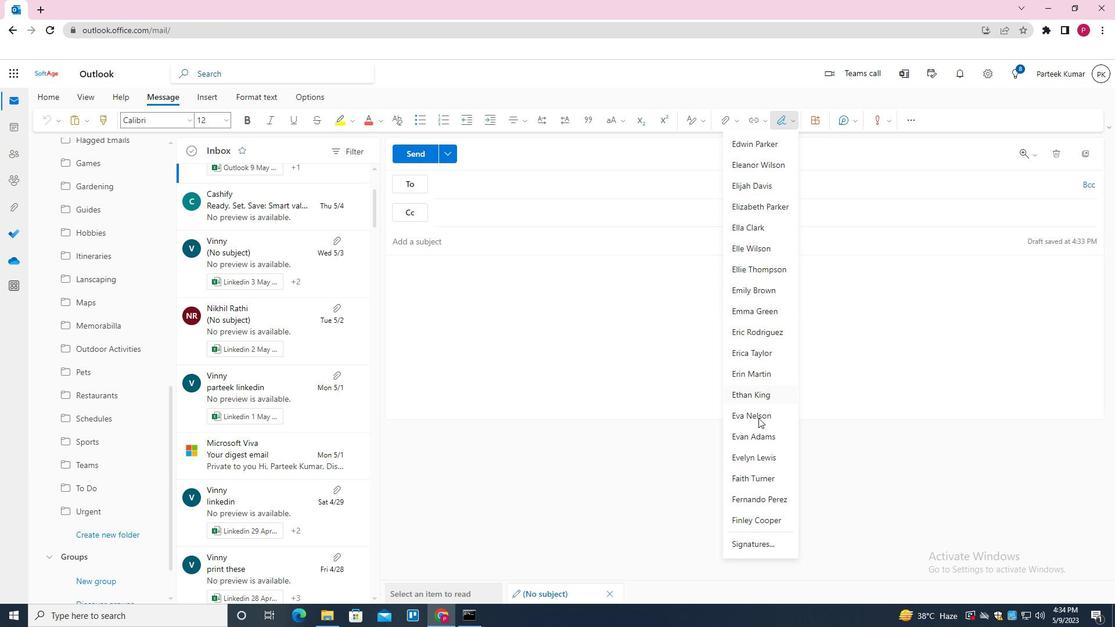 
Action: Mouse scrolled (765, 462) with delta (0, 0)
Screenshot: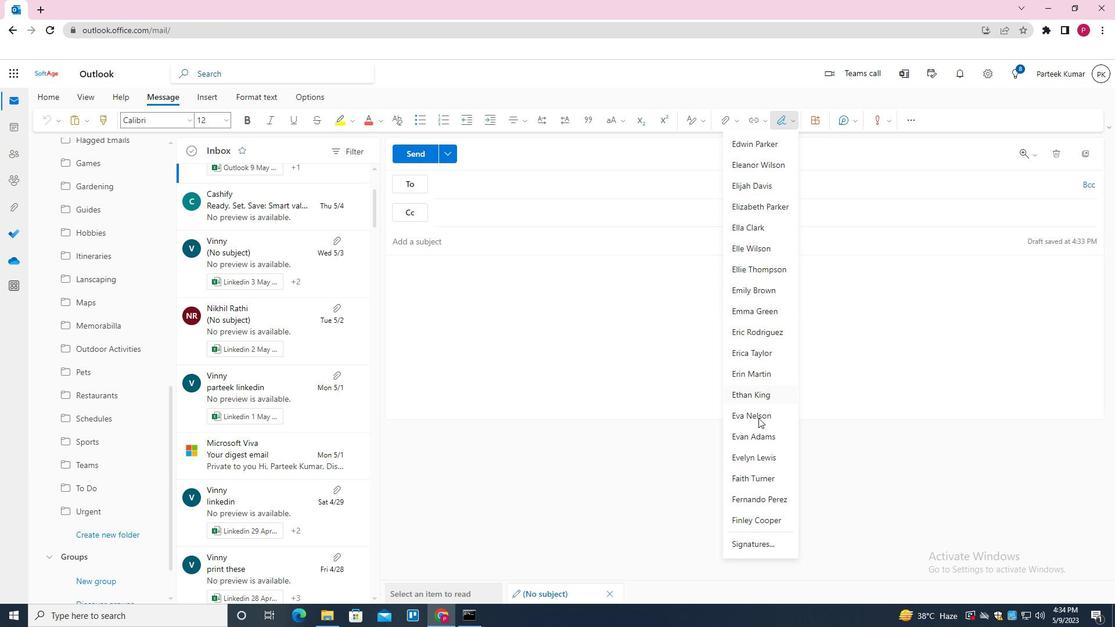 
Action: Mouse moved to (764, 519)
Screenshot: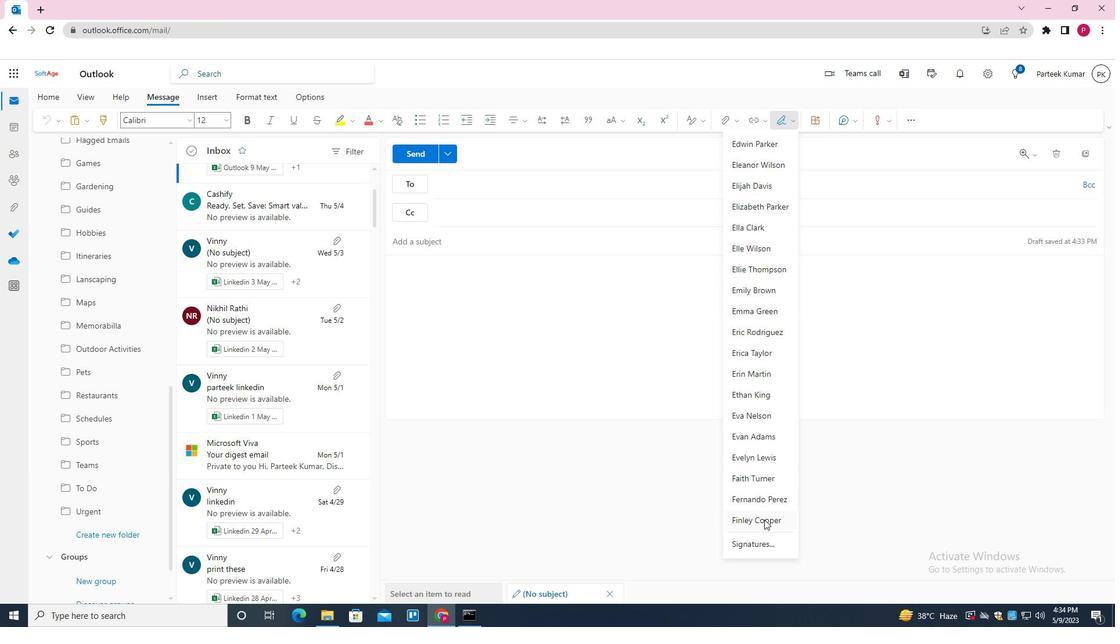 
Action: Mouse pressed left at (764, 519)
Screenshot: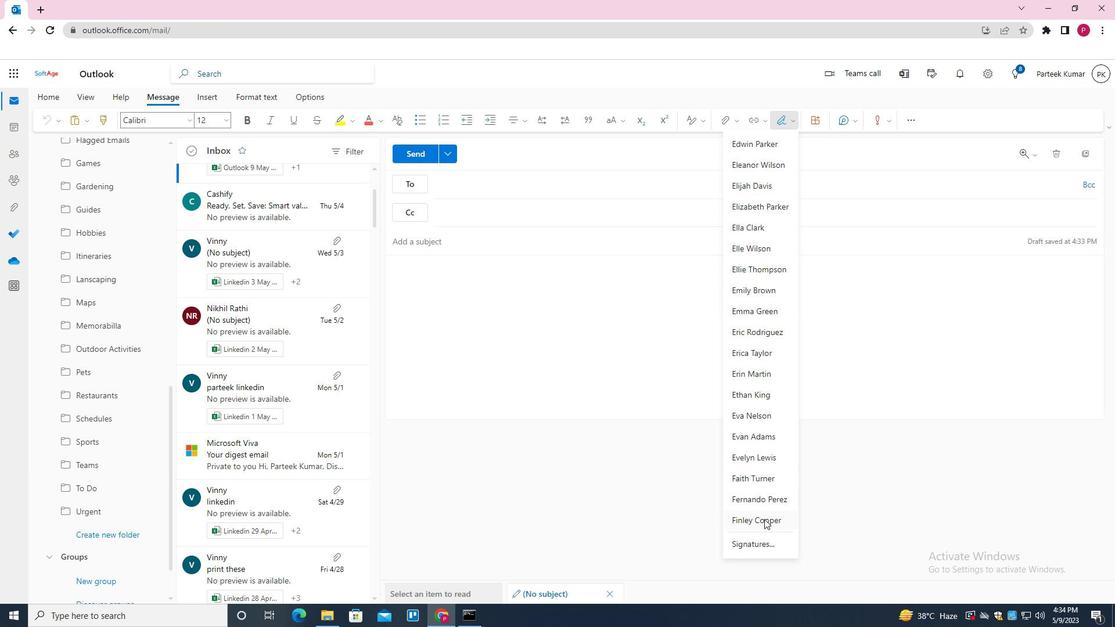 
Action: Mouse moved to (462, 175)
Screenshot: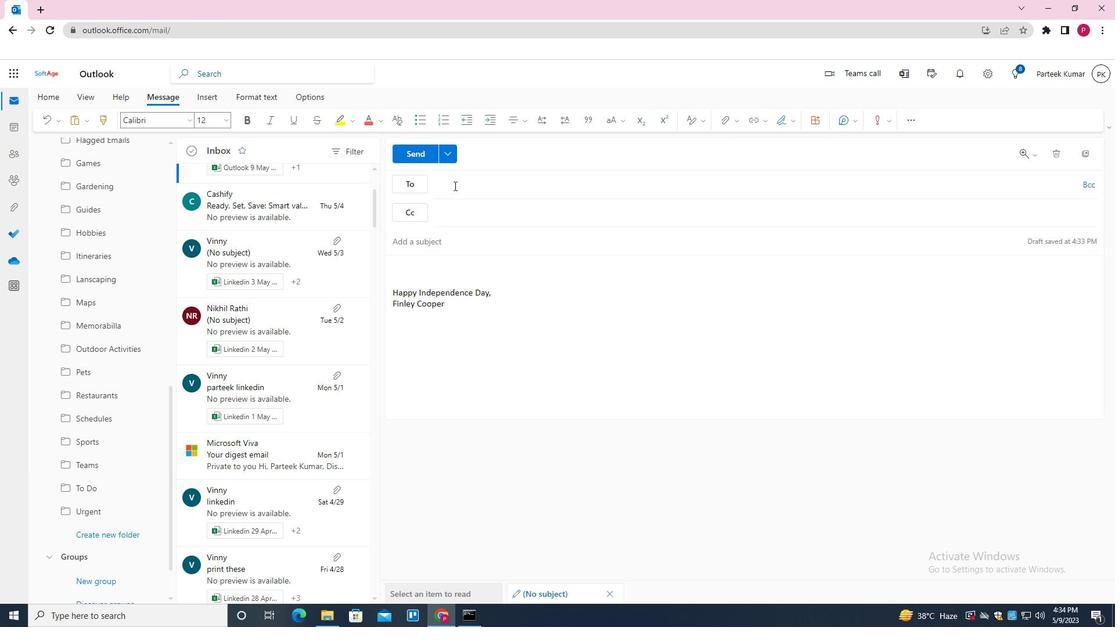 
Action: Mouse pressed left at (462, 175)
Screenshot: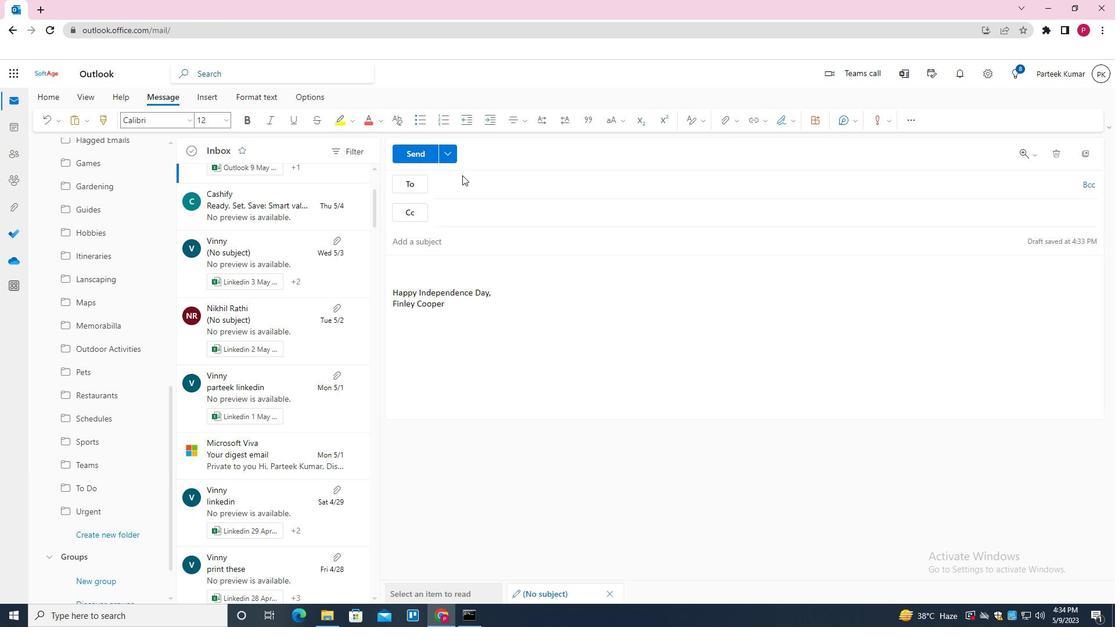 
Action: Mouse moved to (467, 187)
Screenshot: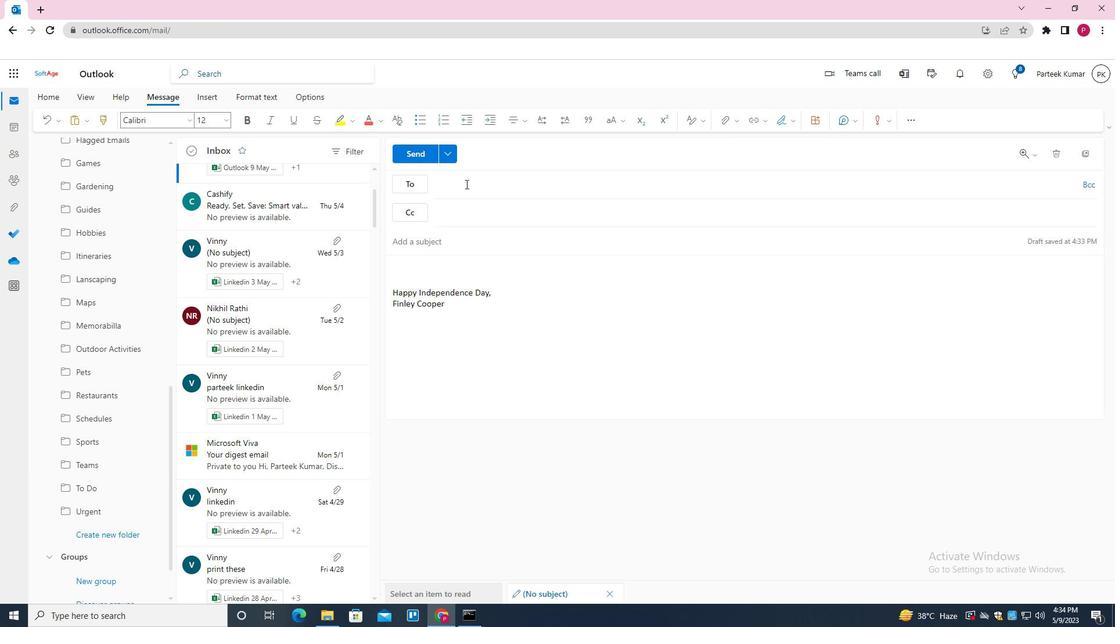
Action: Mouse pressed left at (467, 187)
Screenshot: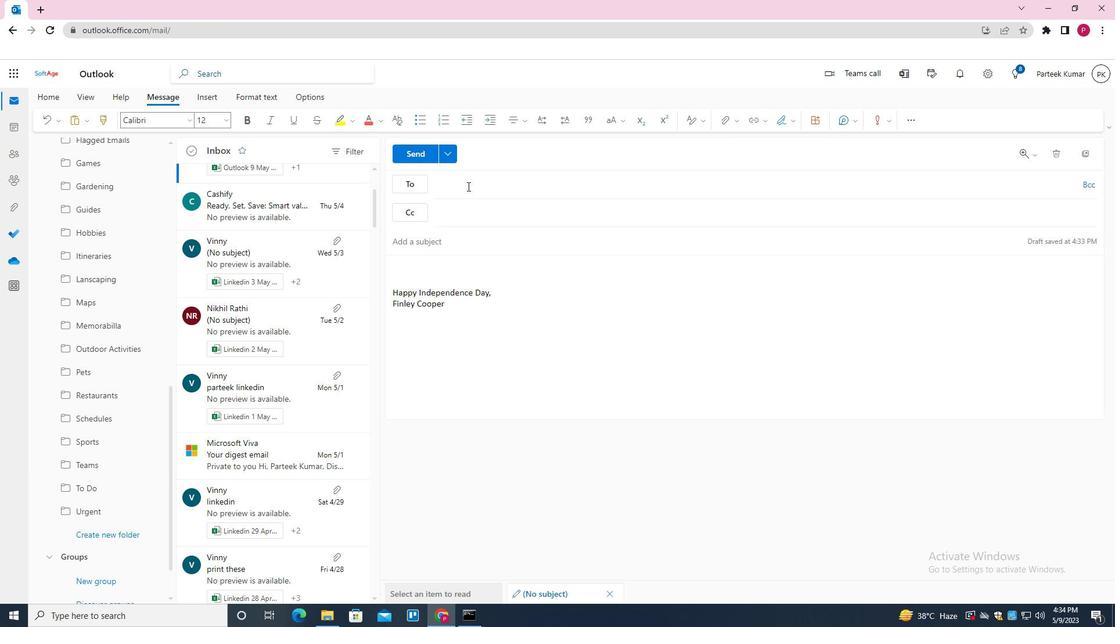 
Action: Key pressed SOFTA<Key.enter>
Screenshot: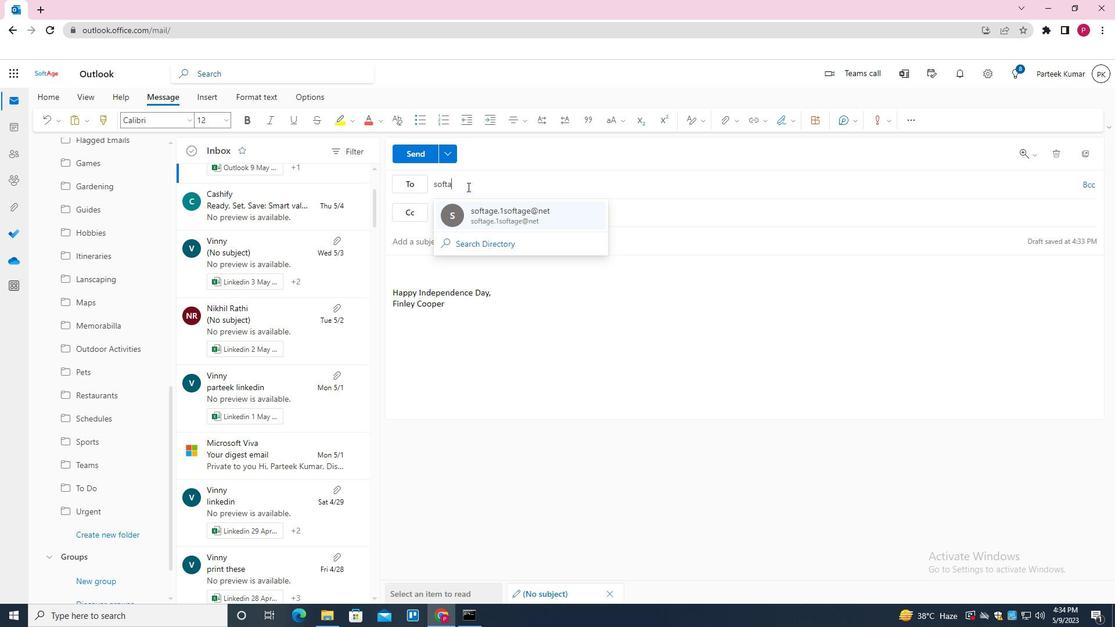 
Action: Mouse moved to (318, 363)
Screenshot: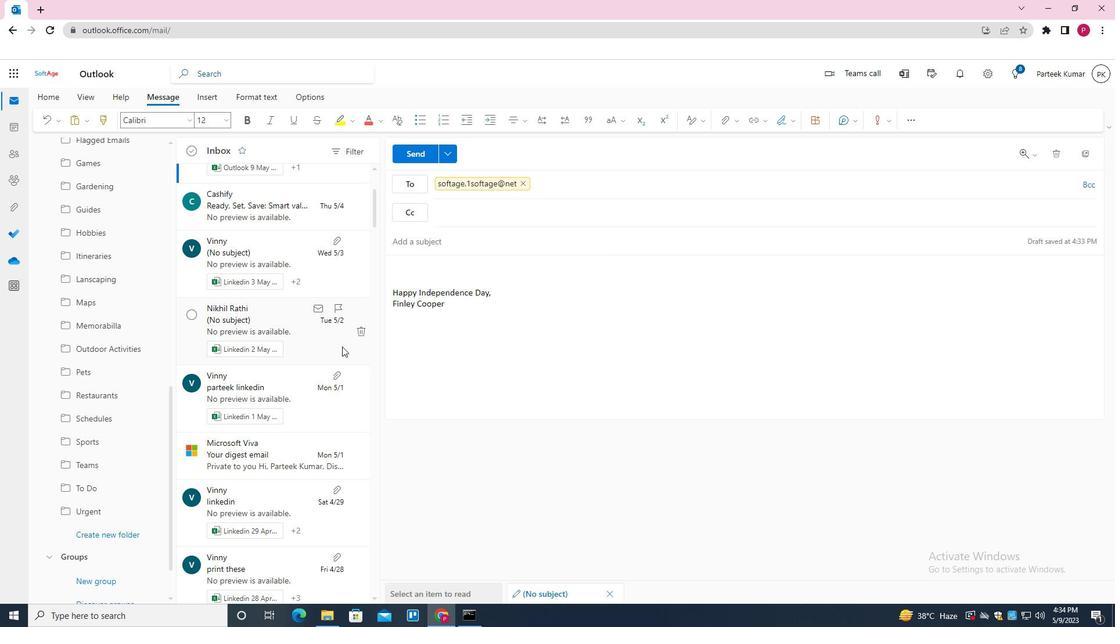 
Action: Mouse scrolled (318, 363) with delta (0, 0)
Screenshot: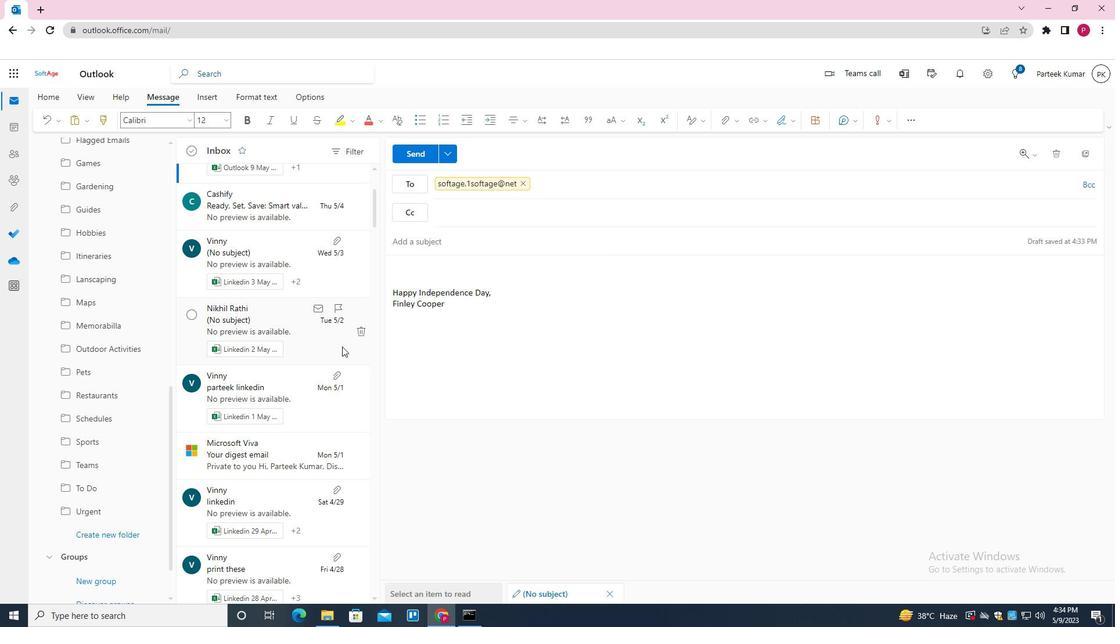 
Action: Mouse moved to (159, 432)
Screenshot: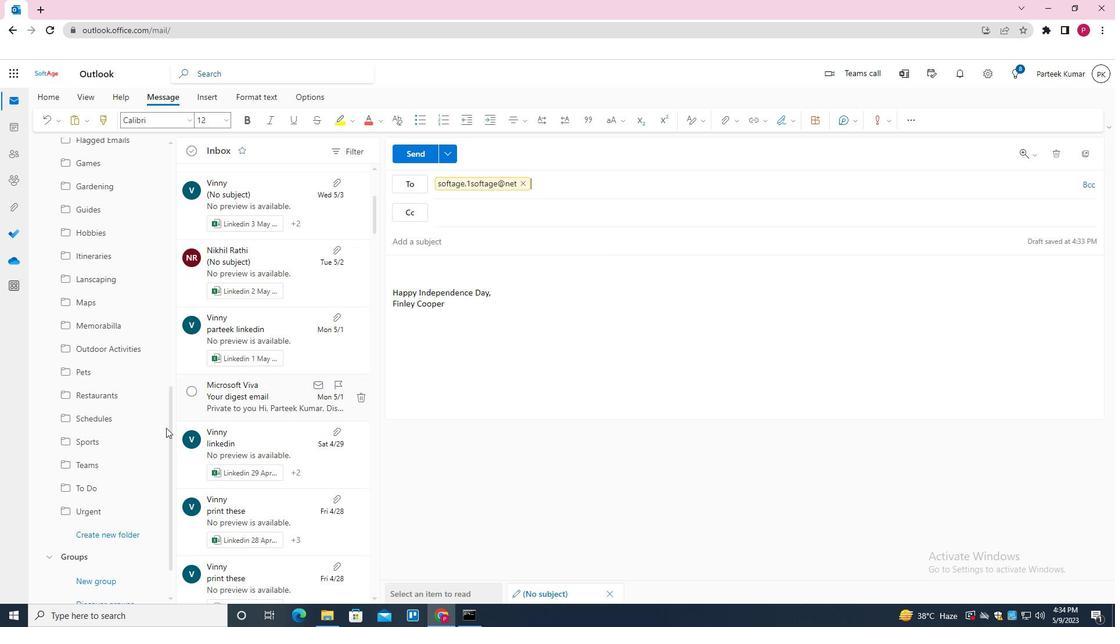
Action: Mouse scrolled (159, 431) with delta (0, 0)
Screenshot: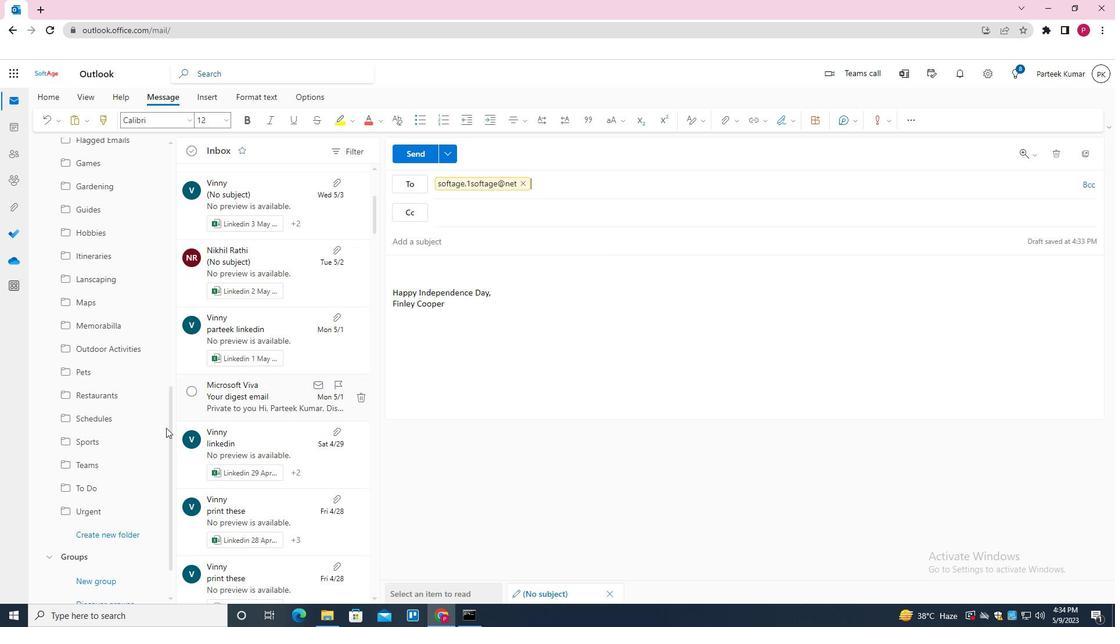 
Action: Mouse moved to (113, 493)
Screenshot: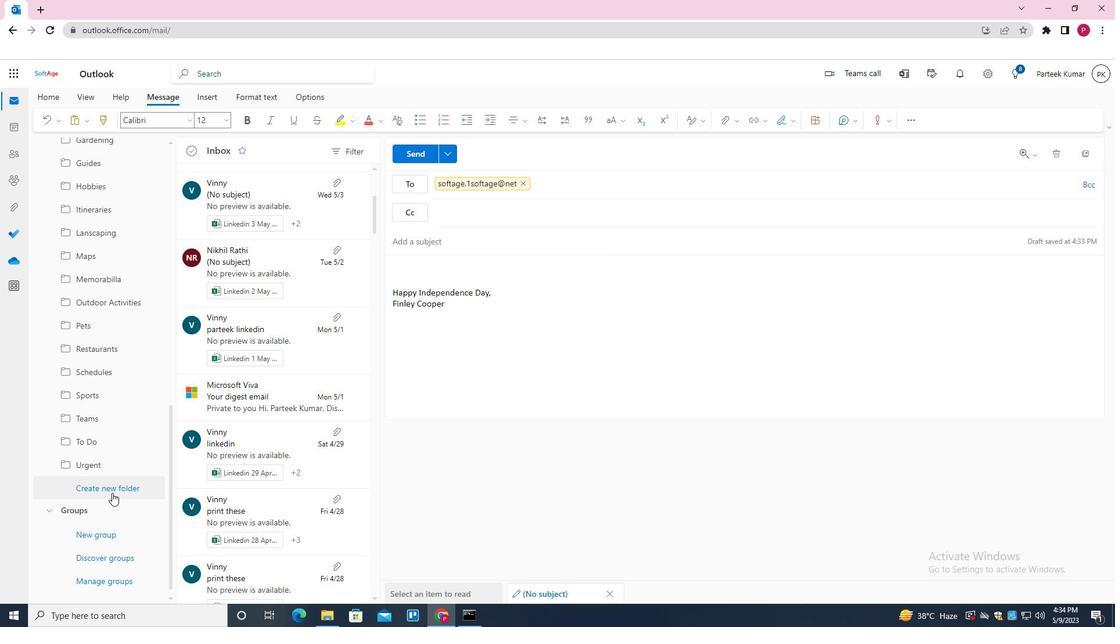 
Action: Mouse pressed left at (113, 493)
Screenshot: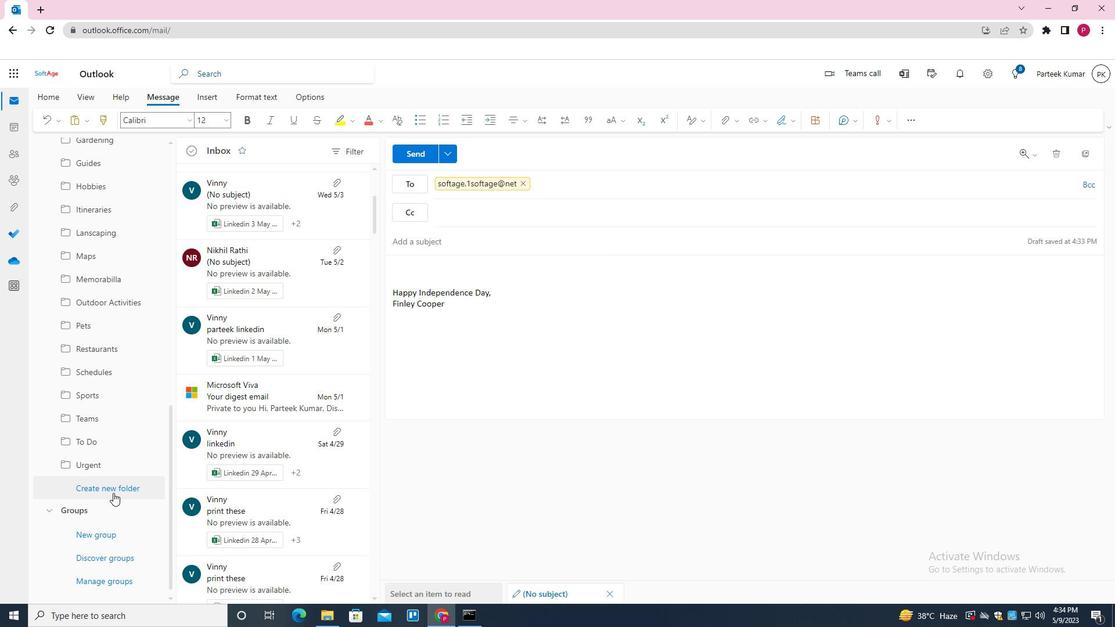 
Action: Mouse moved to (124, 490)
Screenshot: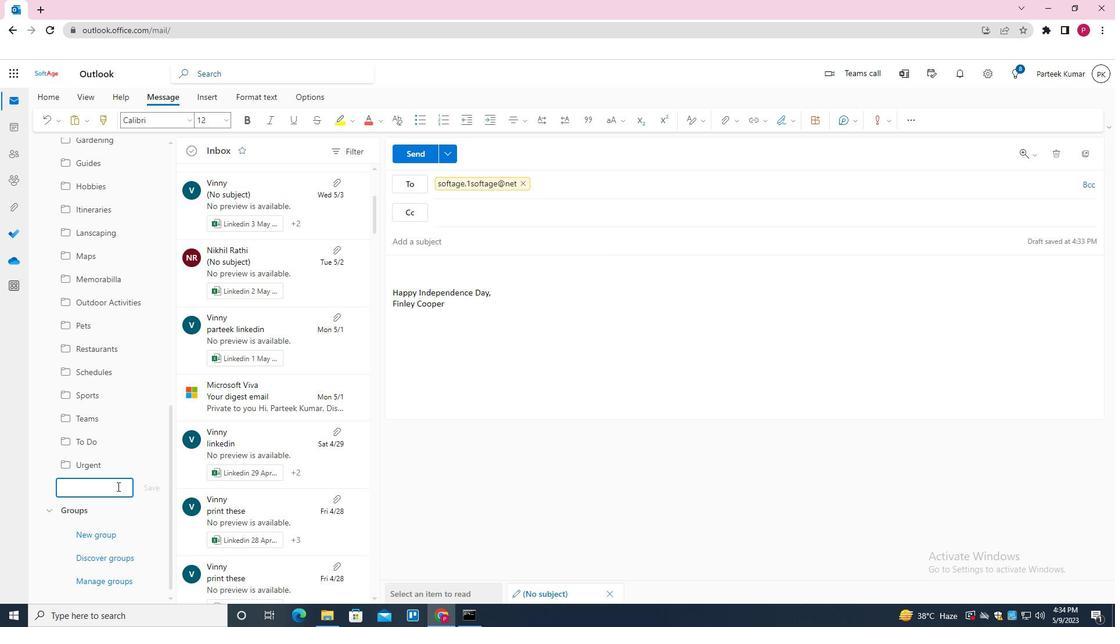 
Action: Key pressed <Key.shift><Key.shift><Key.shift><Key.shift><Key.shift><Key.shift><Key.shift><Key.shift><Key.shift><Key.shift><Key.shift><Key.shift><Key.shift>VETERINARY<Key.space><Key.shift><Key.shift><Key.shift><Key.shift><Key.shift><Key.shift><Key.shift>RECORDS<Key.enter>
Screenshot: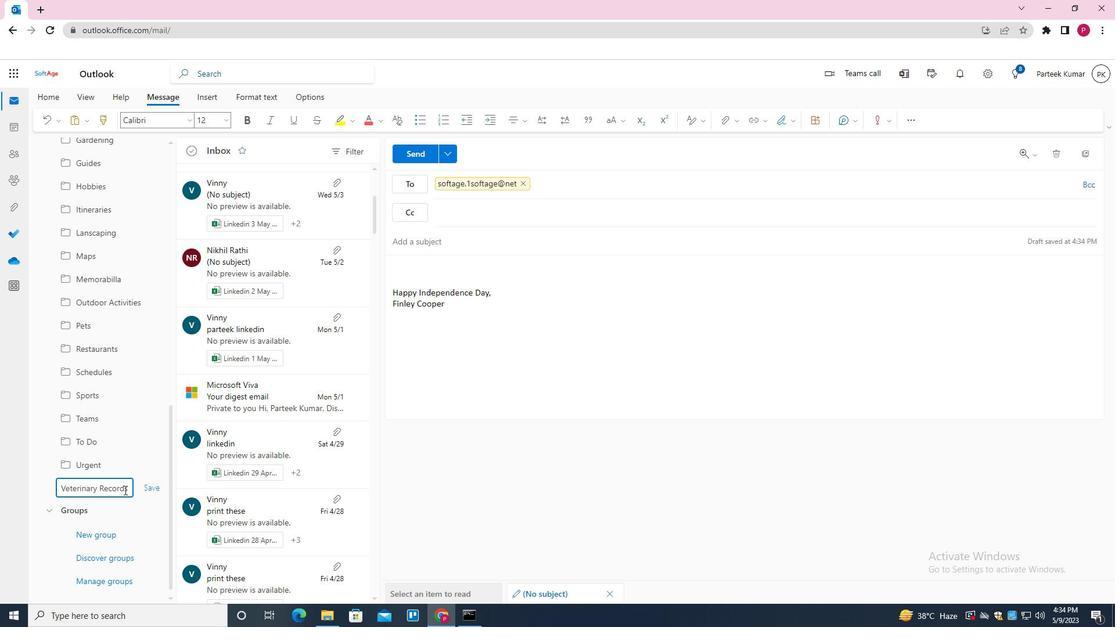 
